 Task: Open a blank worksheet and write heading  Proactive Sales. Add 10 people name  'Ethan Reynolds, Olivia Thompson, Benjamin Martinez, Emma Davis, Alexander Mitchell, Ava Rodriguez, Daniel Anderson, Mia Lewis, Christopher Scott, Sophia Harris.'Item code in between  1009-1200. Product range in between  1000-10000. Add Products   Keen Shoe, Lacoste Shoe, Merrell Shoe, Mizuno Shoe, Onitsuka Tiger Shoe, Salomon Shoe, Sanuk Shoe, Saucony Shoe, Sperry Shoe, Superga Shoe.Choose quantity  5 to 9 Tax 12 percent commission 2 percent Total Add Amount. Save page Attendance Sheet for Weekly Progressbook
Action: Key pressed <Key.shift>Proactive<Key.space><Key.shift>Sales<Key.enter><Key.shift><Key.shift><Key.shift><Key.shift><Key.shift>Name<Key.enter><Key.shift>T<Key.backspace><Key.shift>Ethan<Key.space><Key.shift>Reynolds<Key.enter><Key.shift_r><Key.shift_r><Key.shift_r><Key.shift_r><Key.shift_r><Key.shift_r><Key.shift_r><Key.shift_r><Key.shift_r><Key.shift_r><Key.shift_r>Olivia<Key.space><Key.shift>Thompson<Key.enter><Key.shift>Benjamin<Key.space><Key.shift_r><Key.shift_r><Key.shift_r><Key.shift_r><Key.shift_r><Key.shift_r><Key.shift_r><Key.shift_r><Key.shift_r><Key.shift_r><Key.shift_r><Key.shift_r><Key.shift_r><Key.shift_r><Key.shift_r><Key.shift_r><Key.shift_r><Key.shift_r><Key.shift_r><Key.shift_r><Key.shift_r>Martinez<Key.enter><Key.shift><Key.shift><Key.shift>Emma<Key.space><Key.shift><Key.shift><Key.shift><Key.shift><Key.shift><Key.shift><Key.shift><Key.shift><Key.shift><Key.shift>Davis<Key.enter><Key.shift>Alexander<Key.space><Key.shift_r>Mitchell<Key.enter><Key.shift>Ava<Key.space><Key.shift>Rodriguez<Key.enter><Key.shift>Daniel<Key.space><Key.shift>Anderson<Key.enter><Key.shift_r><Key.shift_r><Key.shift_r>Mia<Key.space><Key.shift_r>Lewis<Key.enter><Key.shift>Christopher<Key.space><Key.shift>Scott<Key.enter><Key.shift>Sophia<Key.space><Key.shift>Harris<Key.enter>
Screenshot: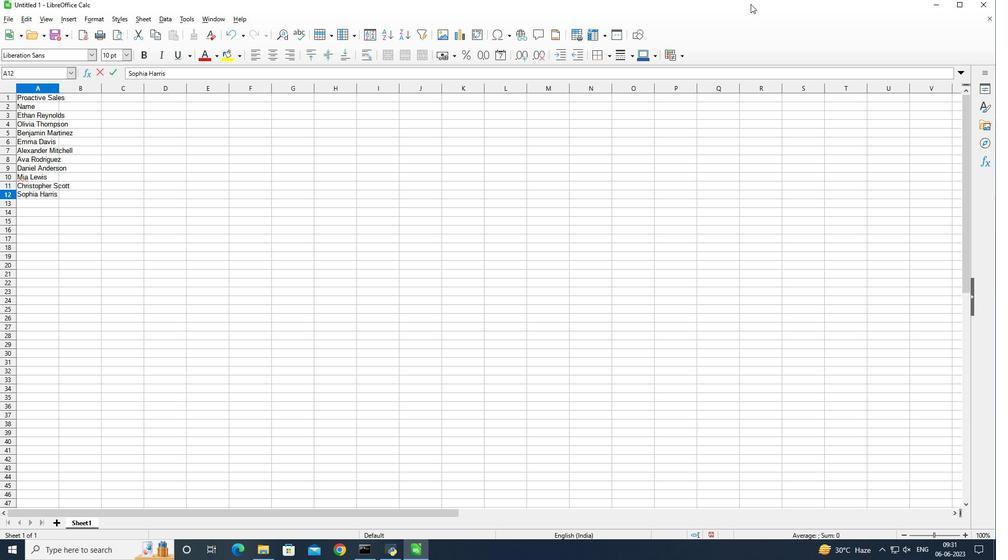 
Action: Mouse moved to (58, 90)
Screenshot: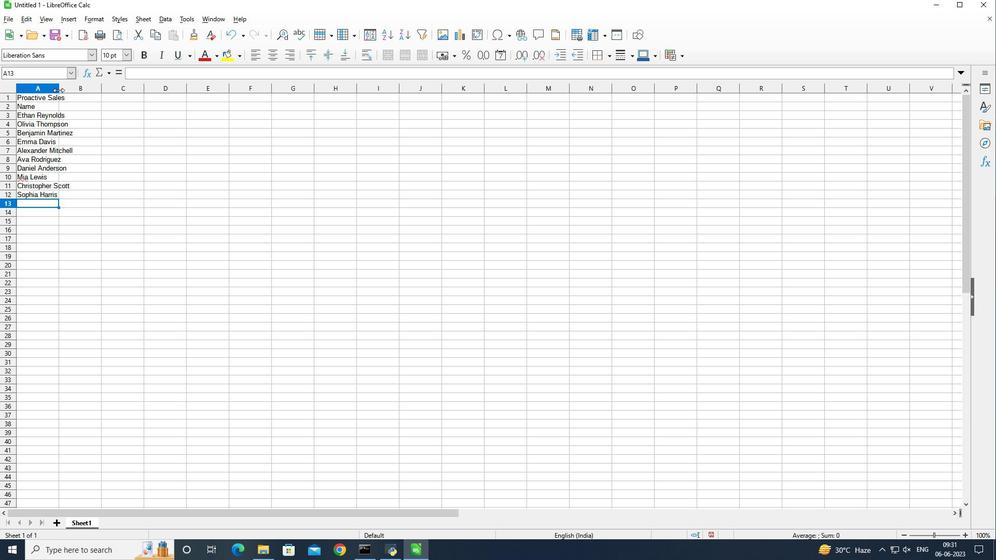 
Action: Mouse pressed left at (58, 90)
Screenshot: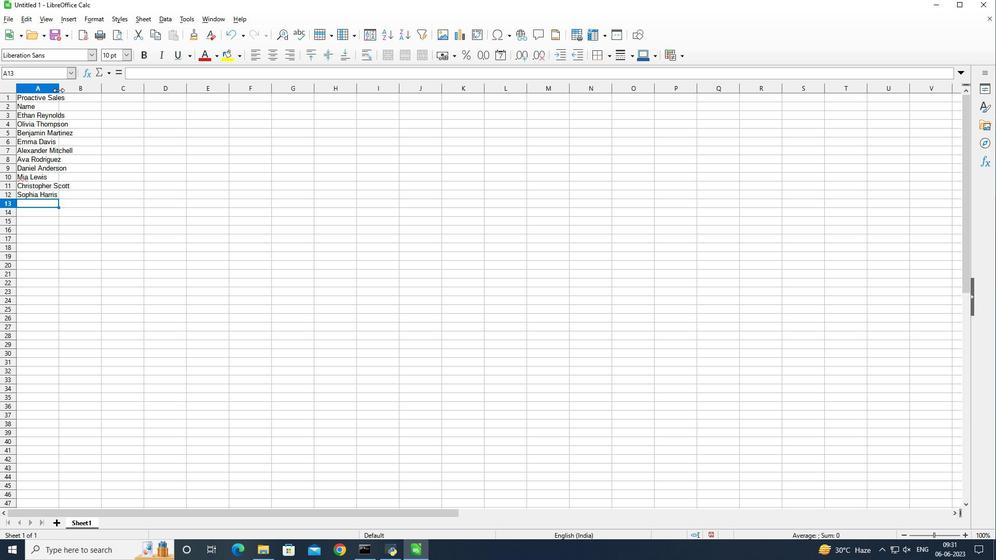 
Action: Mouse pressed left at (58, 90)
Screenshot: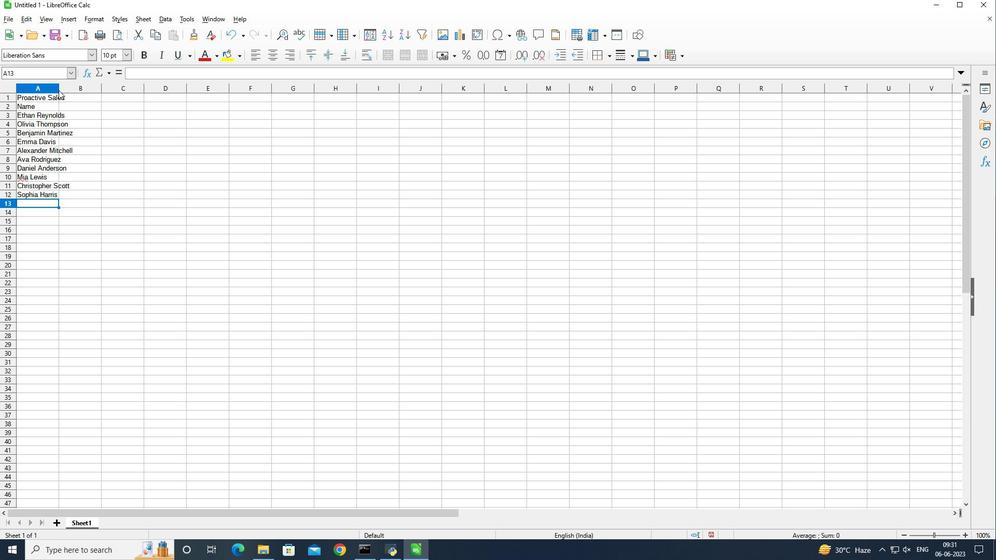 
Action: Mouse moved to (84, 104)
Screenshot: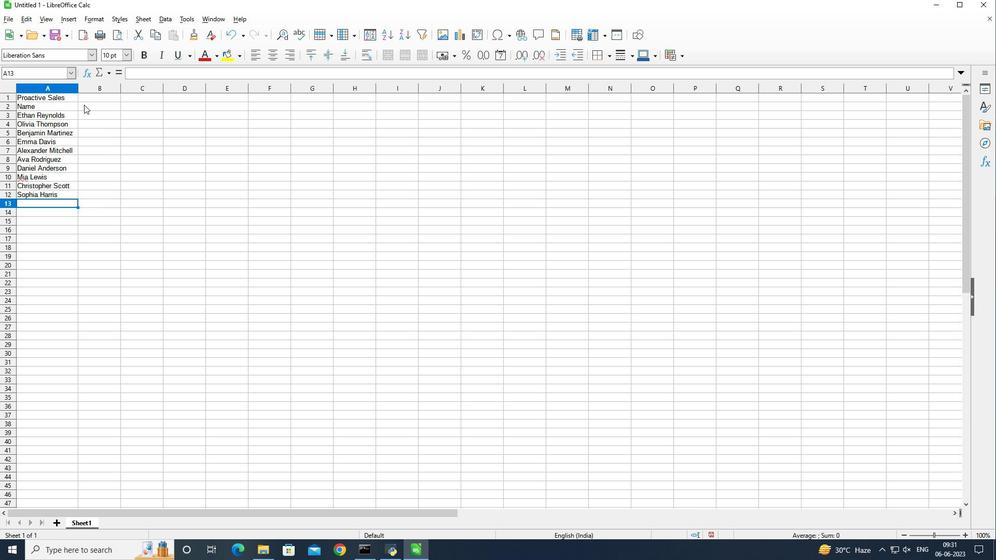 
Action: Mouse pressed left at (84, 104)
Screenshot: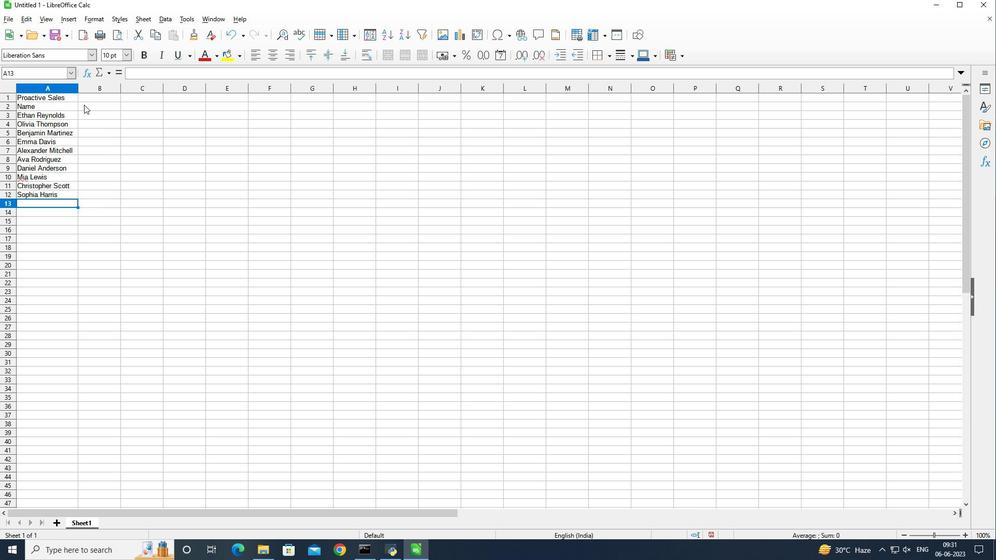 
Action: Mouse pressed left at (84, 104)
Screenshot: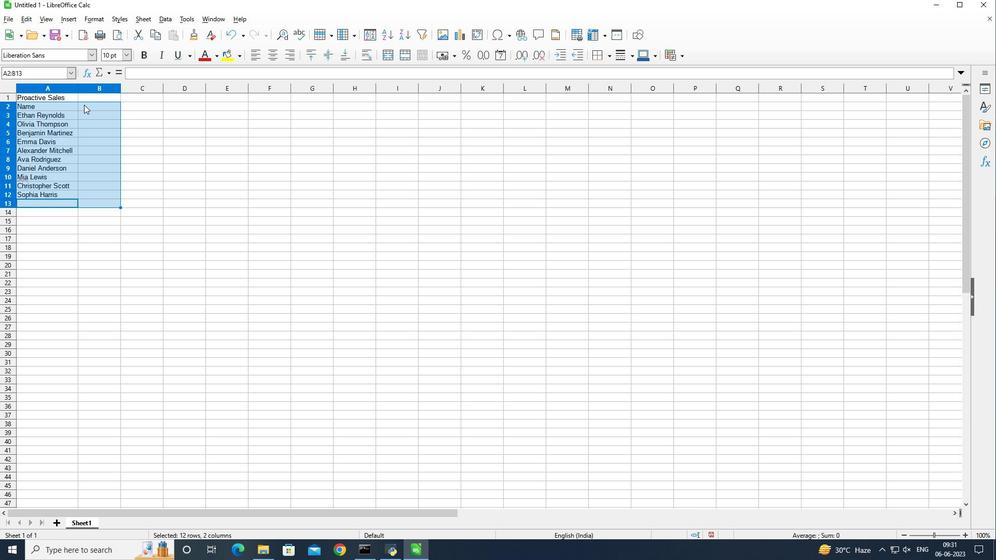 
Action: Mouse moved to (88, 57)
Screenshot: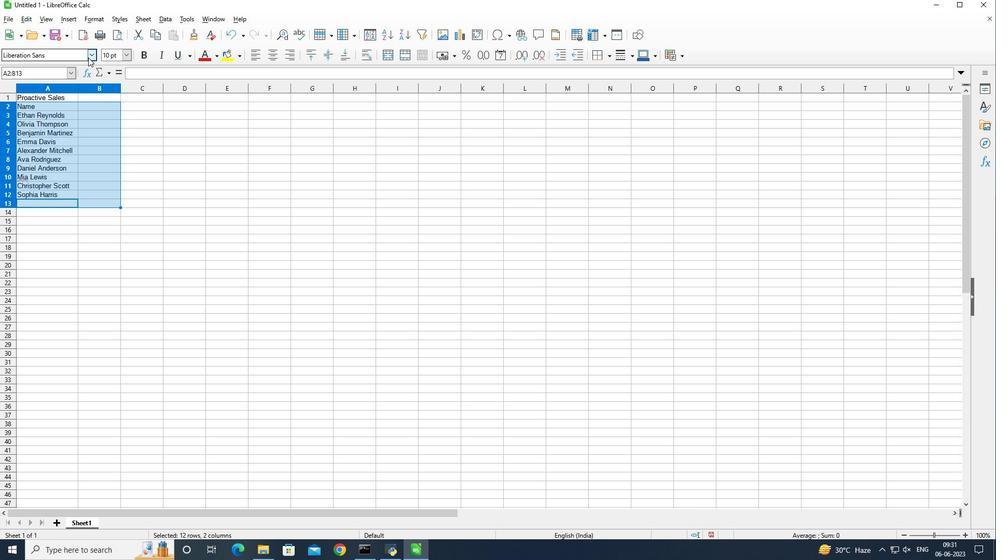 
Action: Mouse pressed left at (88, 57)
Screenshot: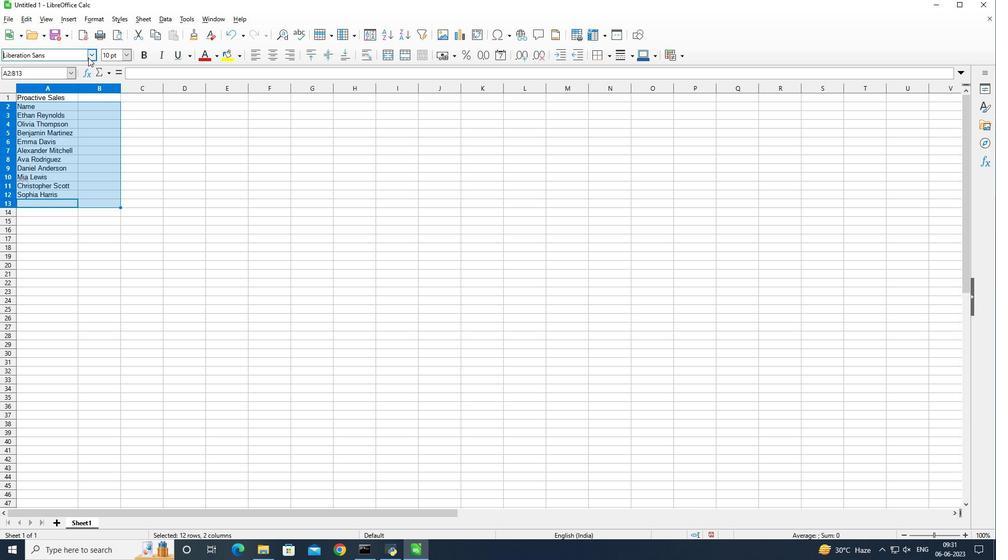 
Action: Mouse moved to (217, 90)
Screenshot: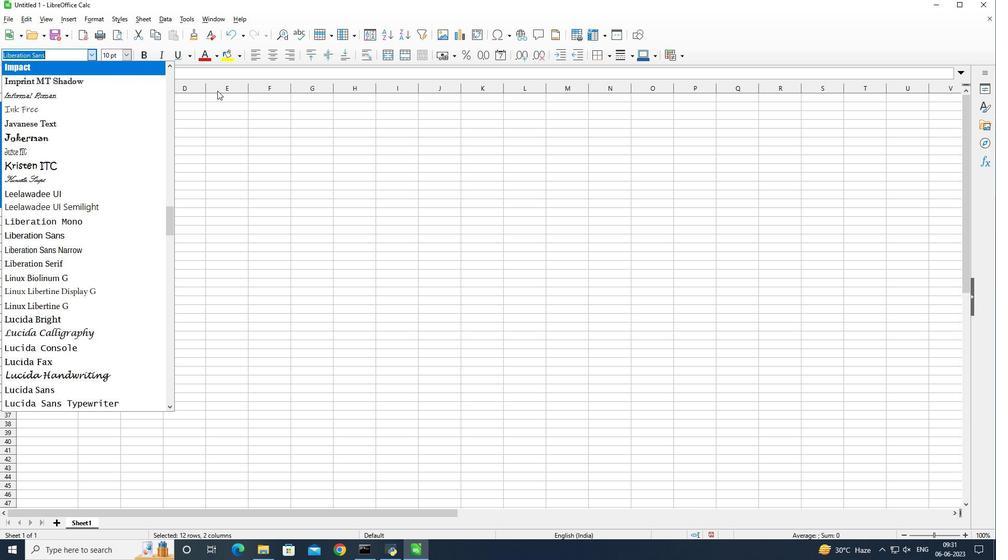 
Action: Mouse pressed left at (217, 90)
Screenshot: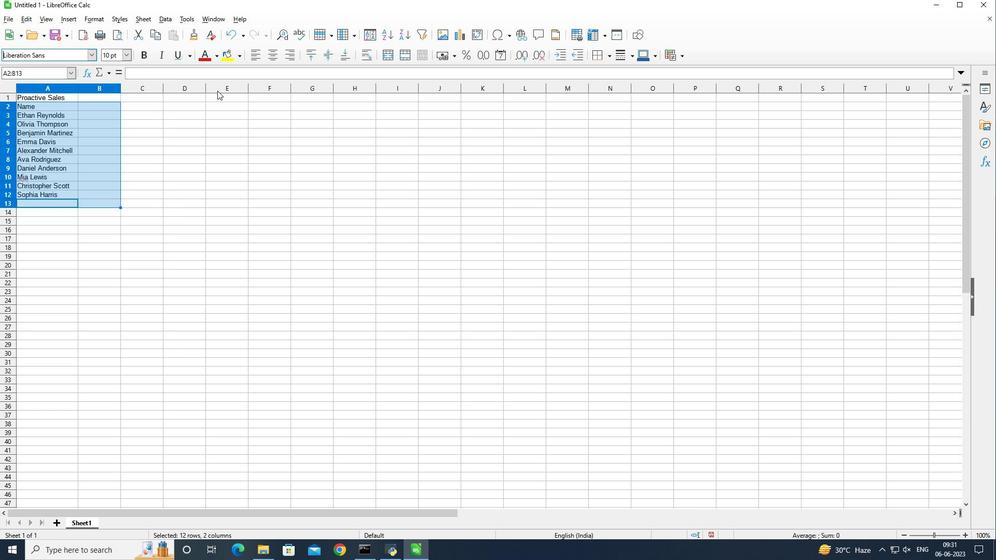
Action: Mouse moved to (91, 107)
Screenshot: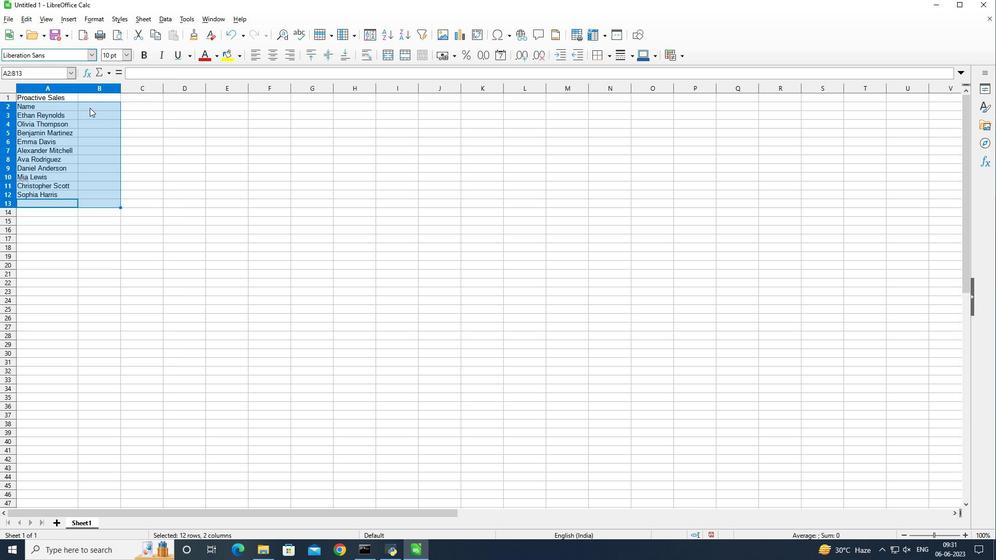 
Action: Mouse pressed left at (91, 107)
Screenshot: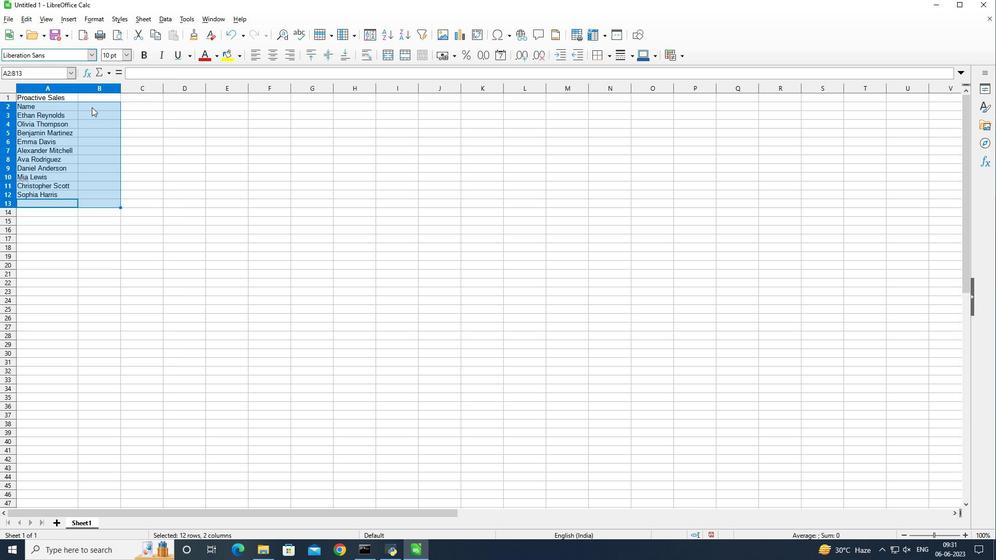 
Action: Mouse moved to (86, 110)
Screenshot: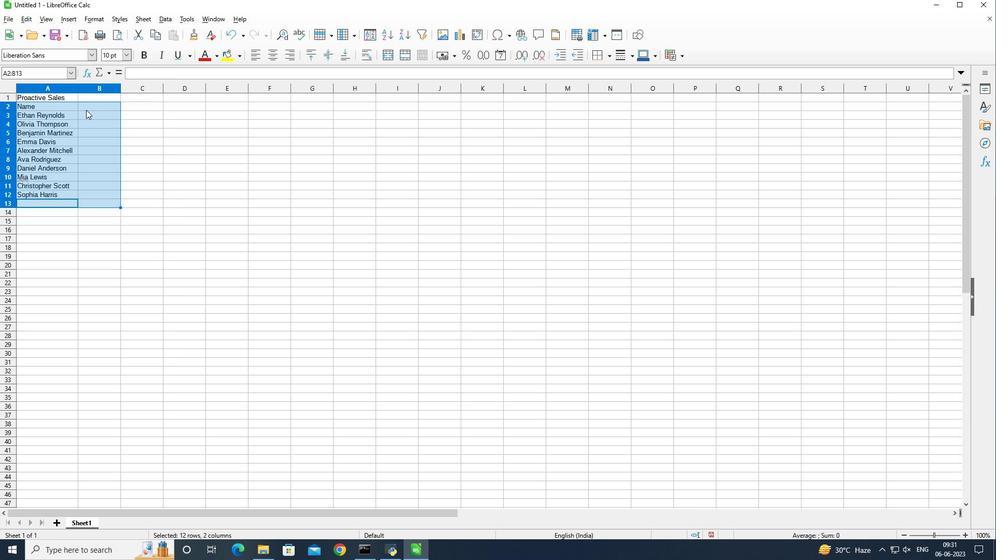 
Action: Mouse pressed left at (86, 110)
Screenshot: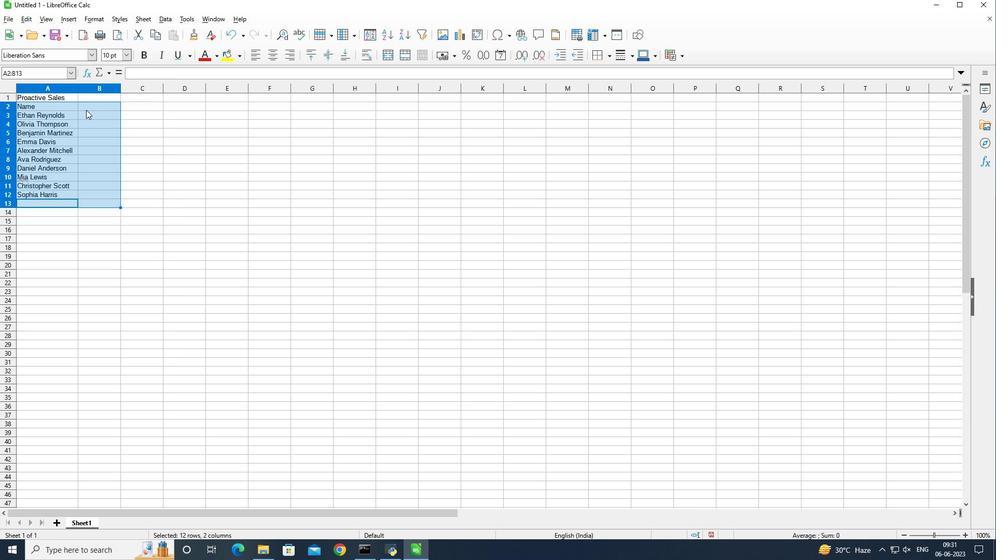 
Action: Mouse moved to (95, 57)
Screenshot: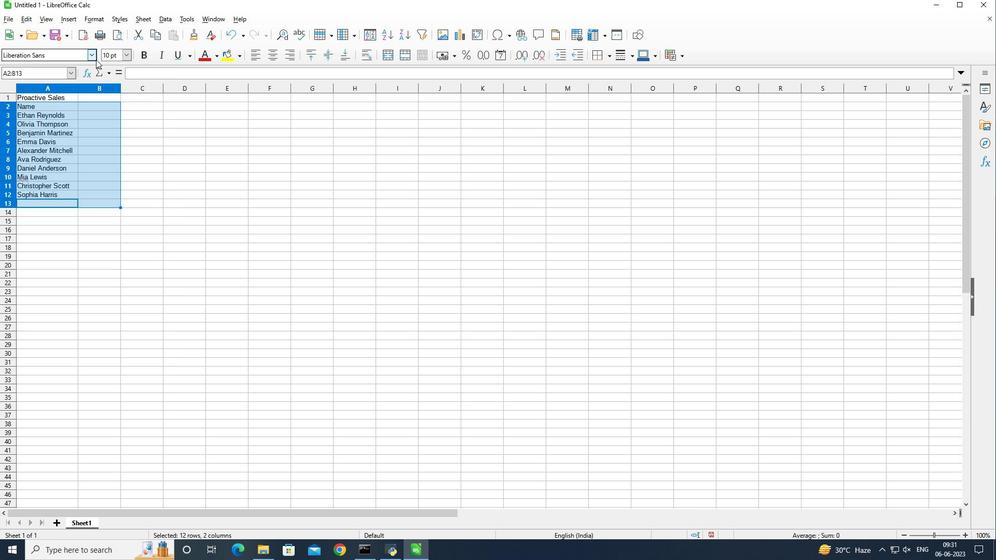 
Action: Mouse pressed left at (95, 57)
Screenshot: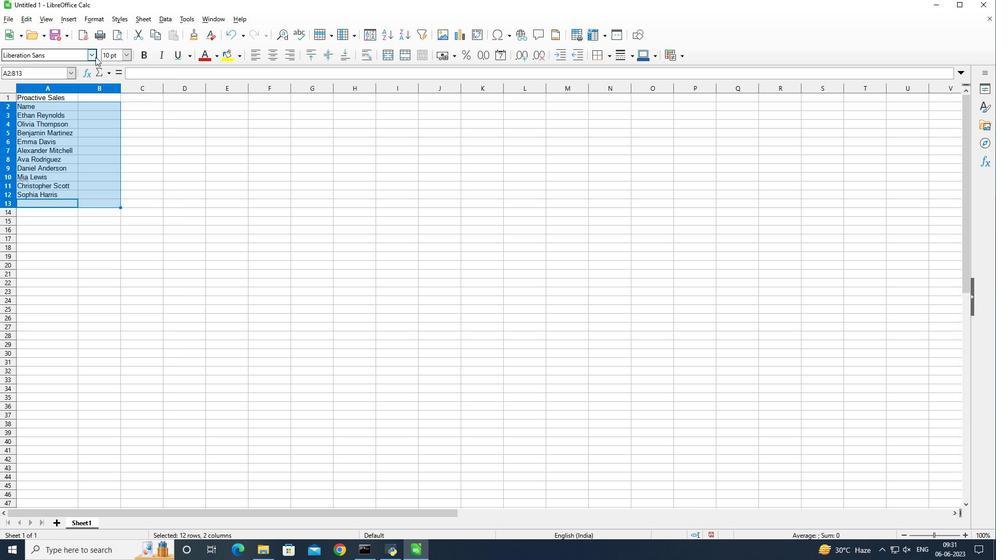 
Action: Mouse moved to (215, 169)
Screenshot: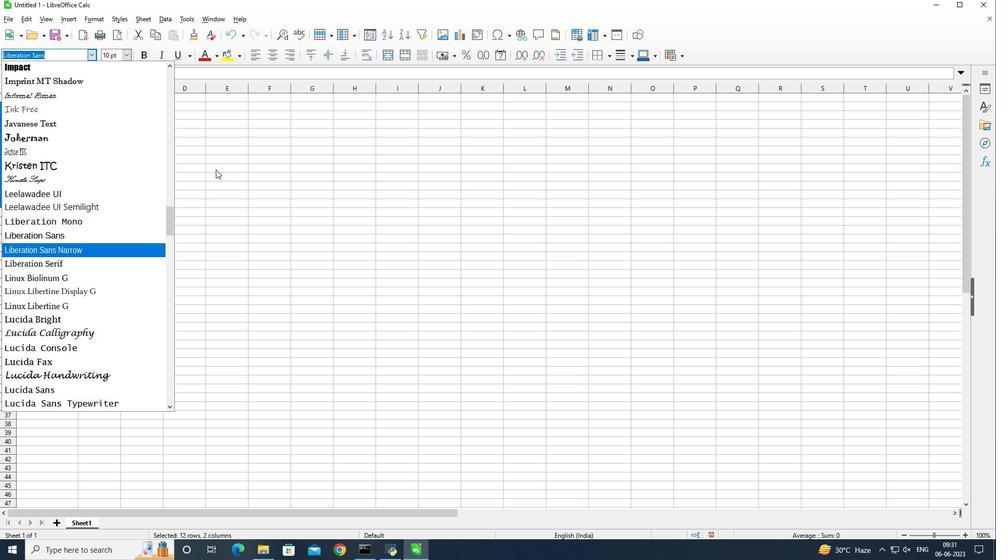 
Action: Mouse pressed left at (215, 169)
Screenshot: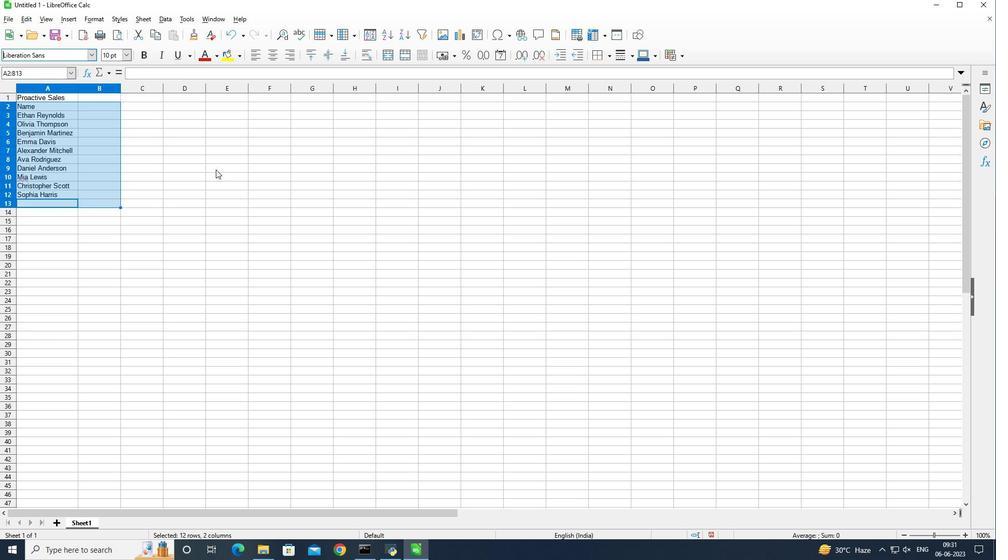 
Action: Mouse moved to (98, 122)
Screenshot: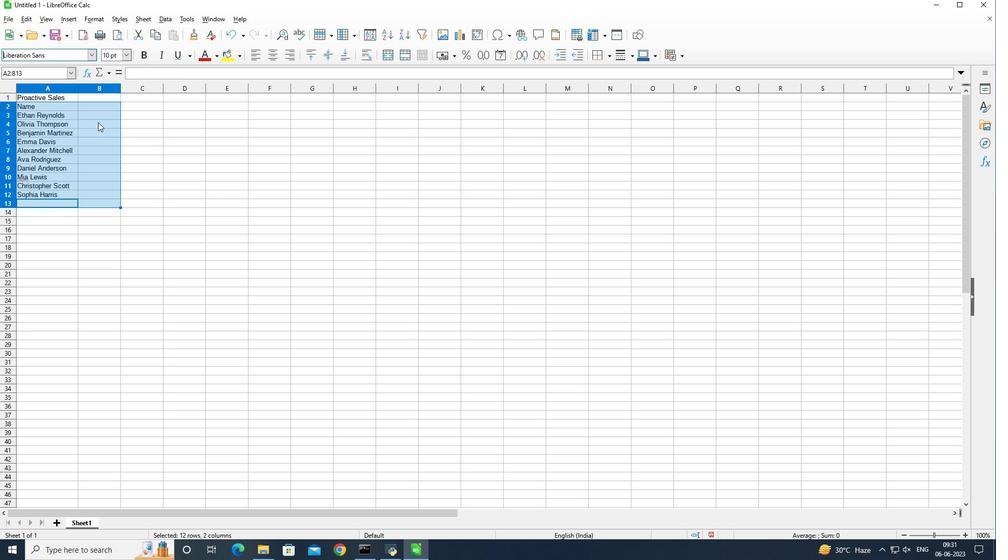 
Action: Mouse pressed left at (98, 122)
Screenshot: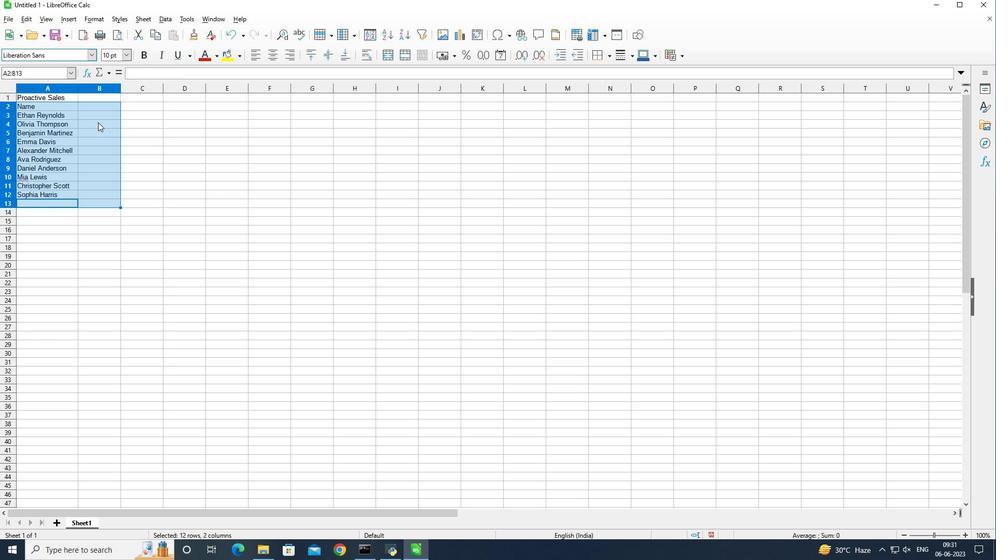 
Action: Mouse moved to (98, 104)
Screenshot: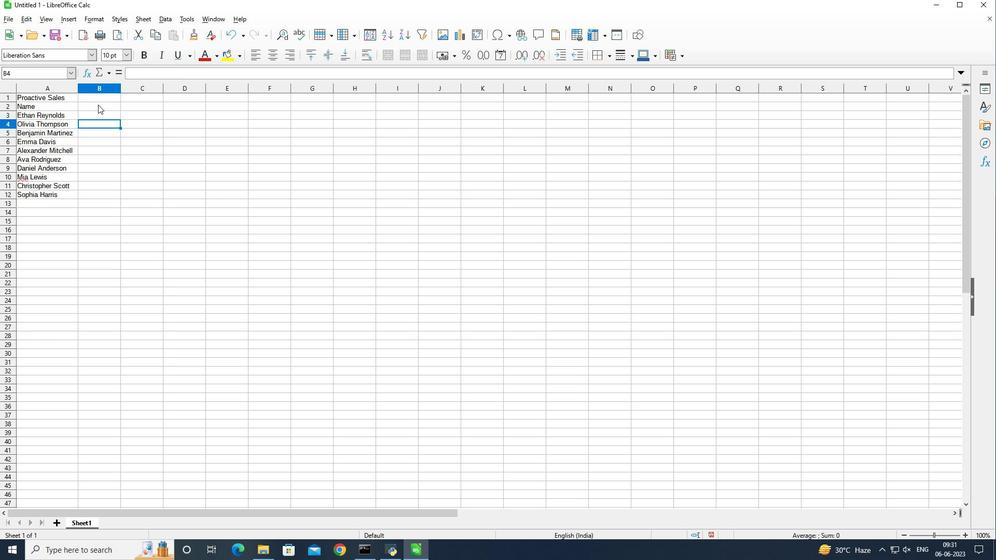 
Action: Mouse pressed left at (98, 104)
Screenshot: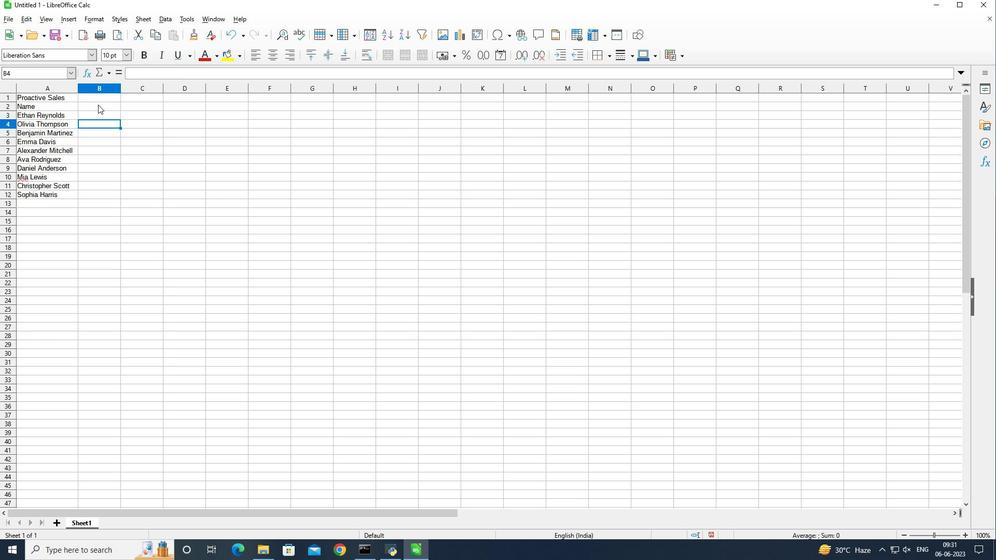
Action: Mouse moved to (265, 260)
Screenshot: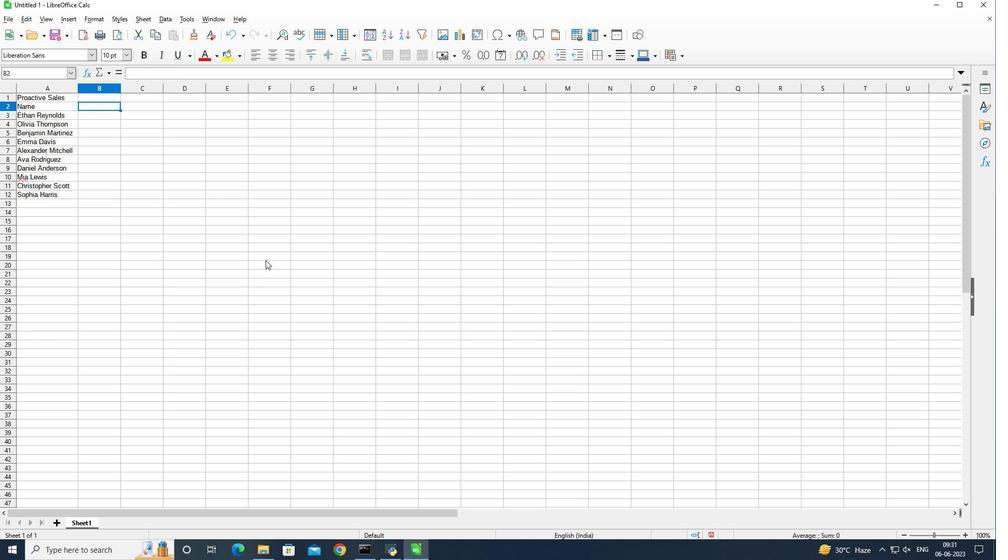 
Action: Key pressed <Key.shift>Item<Key.space><Key.shift><Key.shift><Key.shift><Key.shift><Key.shift><Key.shift><Key.shift><Key.shift><Key.shift><Key.shift><Key.shift><Key.shift><Key.shift><Key.shift><Key.shift><Key.shift>Code<Key.enter>
Screenshot: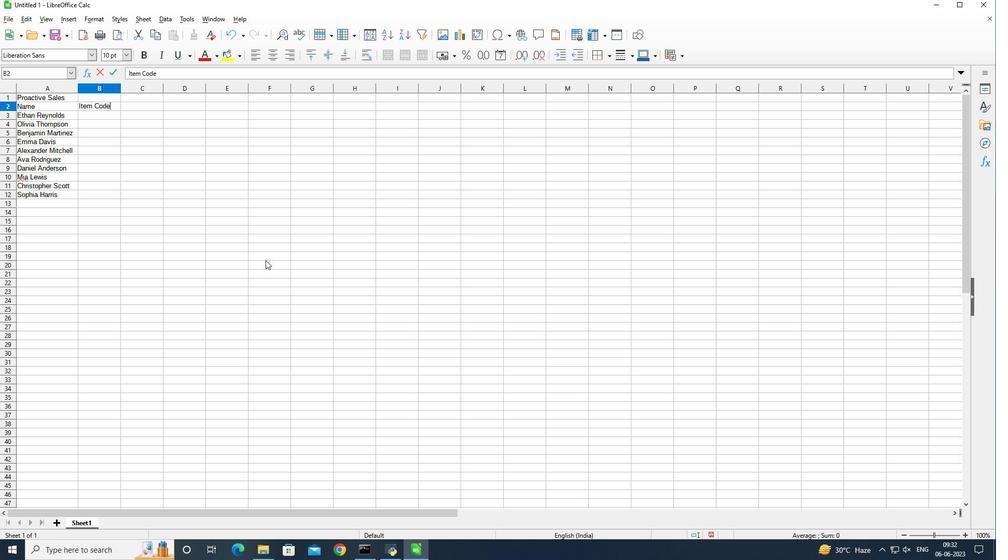 
Action: Mouse moved to (308, 260)
Screenshot: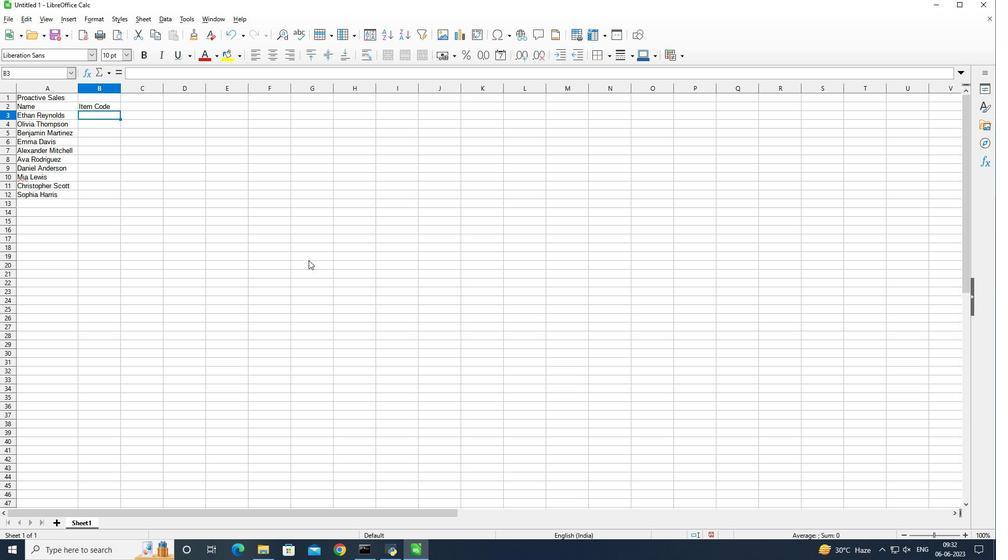 
Action: Key pressed 1020<Key.enter>1040<Key.enter>1060<Key.enter>1080<Key.enter>1100<Key.enter>1120<Key.enter>1140<Key.enter>1160<Key.enter>1180<Key.enter>1200<Key.enter>
Screenshot: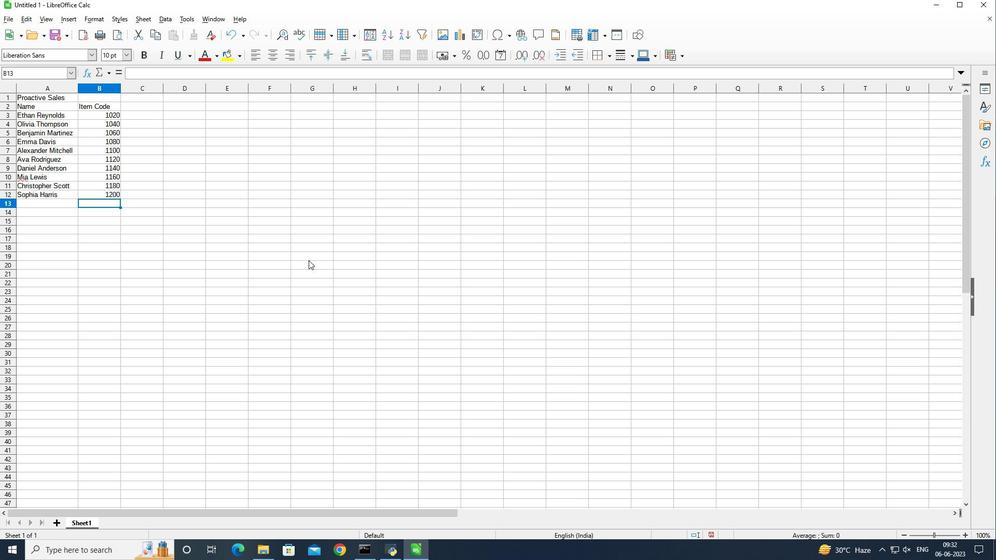 
Action: Mouse moved to (131, 104)
Screenshot: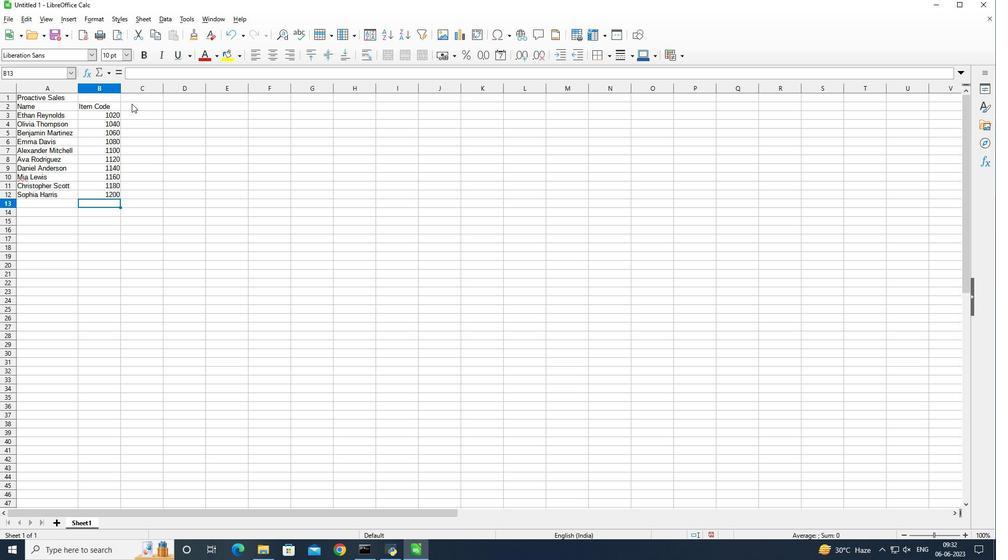 
Action: Mouse pressed left at (131, 104)
Screenshot: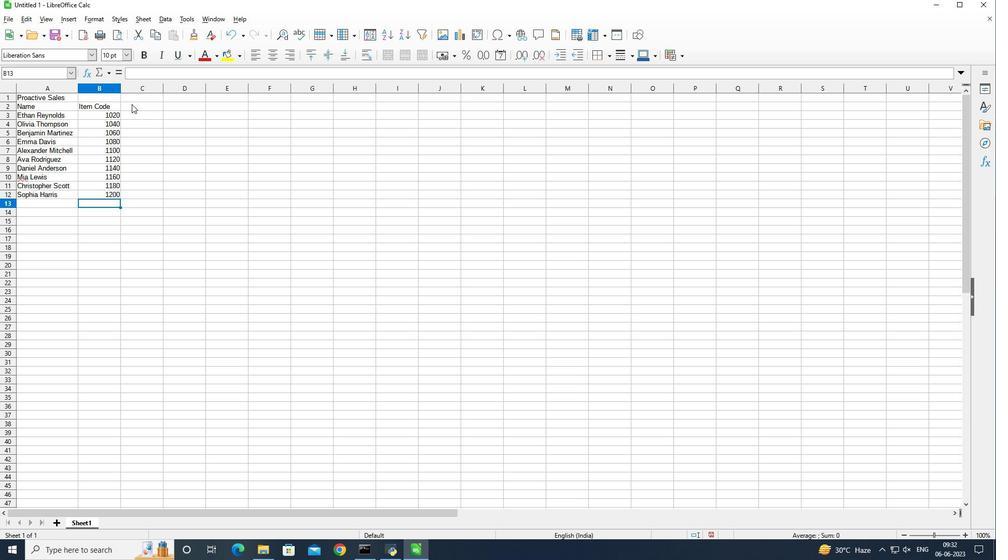 
Action: Mouse moved to (195, 206)
Screenshot: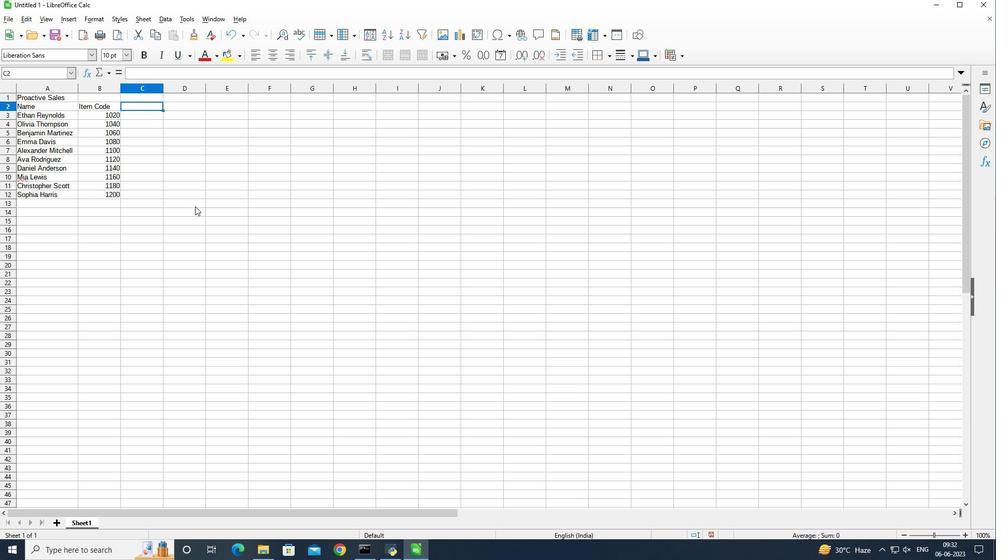 
Action: Key pressed <Key.shift>Product<Key.space><Key.shift>Range<Key.enter>
Screenshot: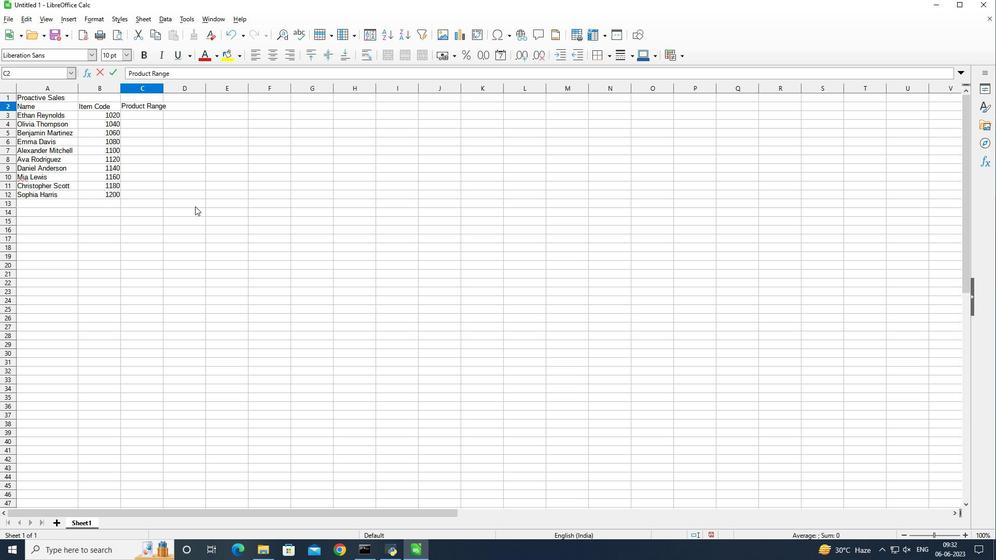 
Action: Mouse moved to (339, 159)
Screenshot: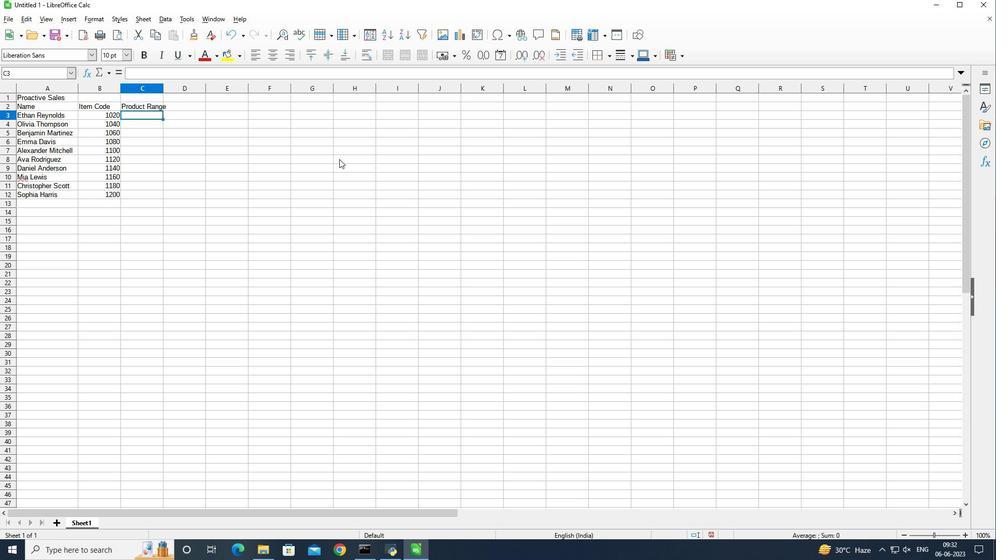 
Action: Key pressed 1900<Key.enter>2800<Key.enter>3700<Key.enter>4600<Key.enter>5500<Key.enter>6400<Key.enter>7300<Key.enter>8200<Key.enter>9100<Key.enter>10000
Screenshot: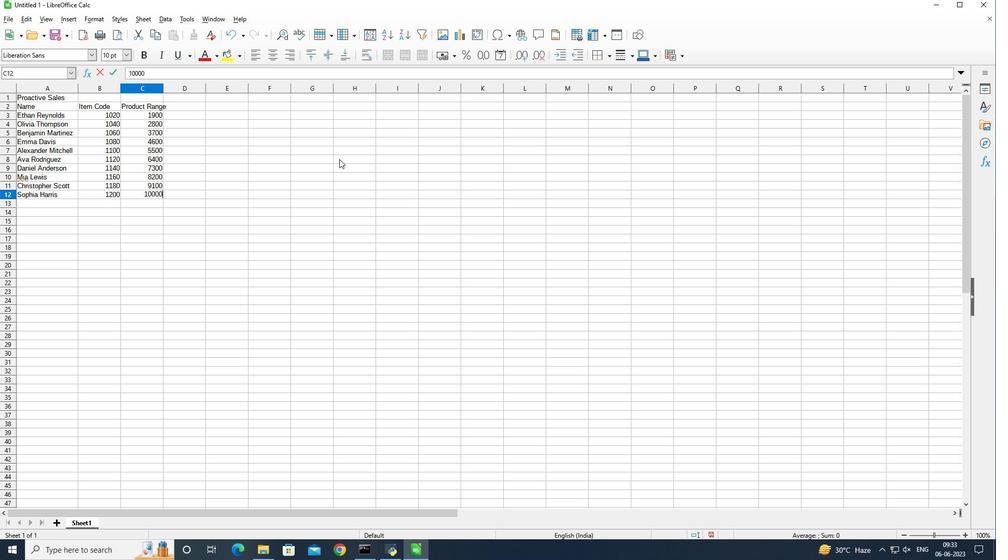 
Action: Mouse moved to (181, 108)
Screenshot: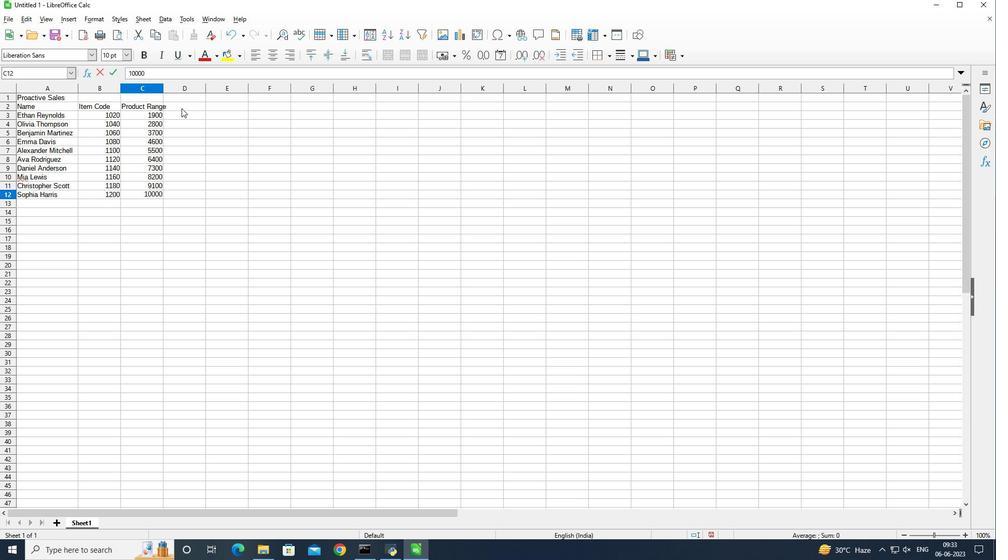 
Action: Mouse pressed left at (181, 108)
Screenshot: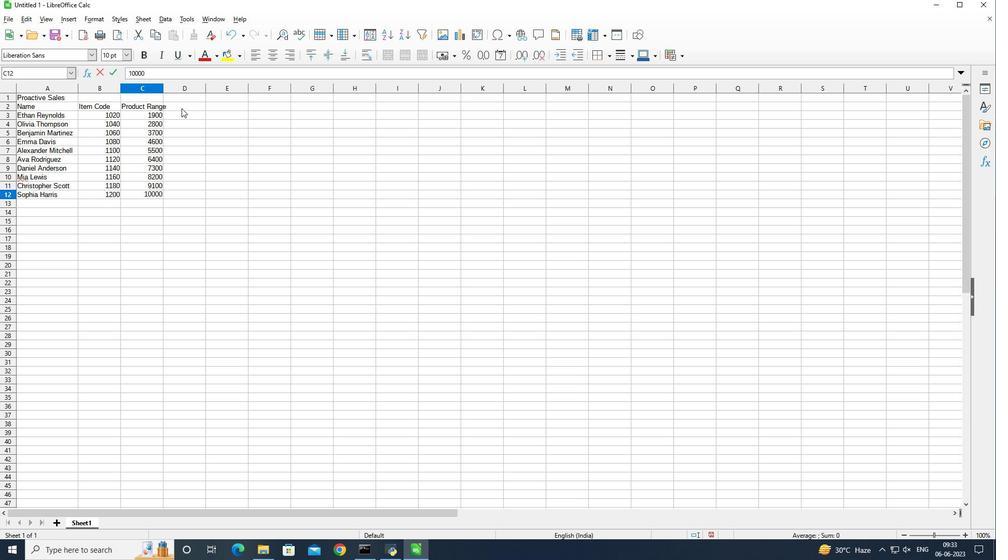
Action: Mouse moved to (163, 89)
Screenshot: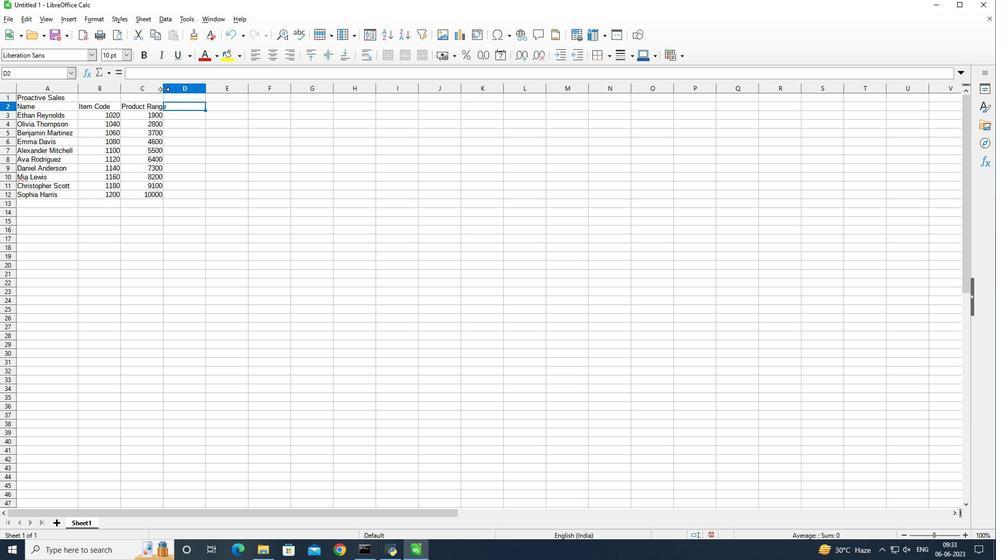 
Action: Mouse pressed left at (163, 89)
Screenshot: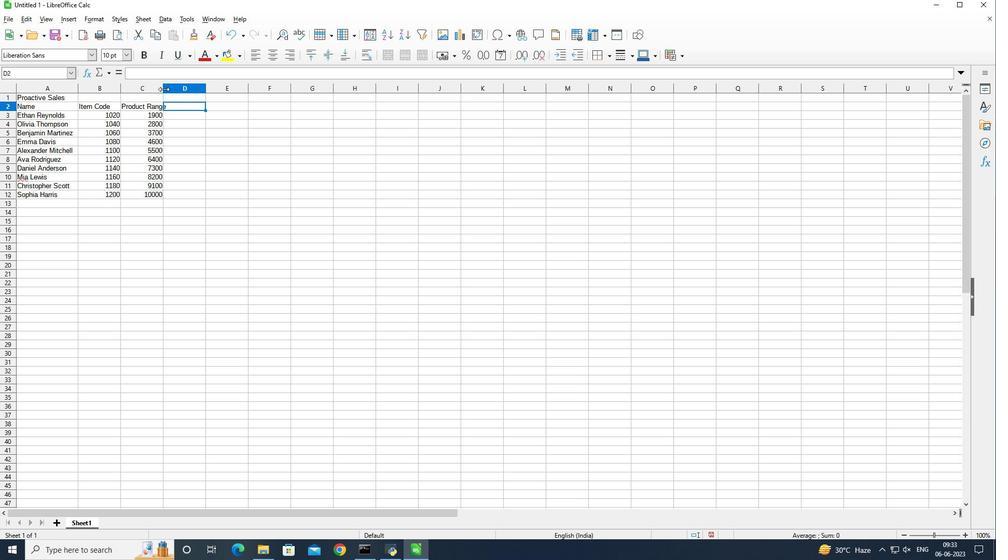 
Action: Mouse pressed left at (163, 89)
Screenshot: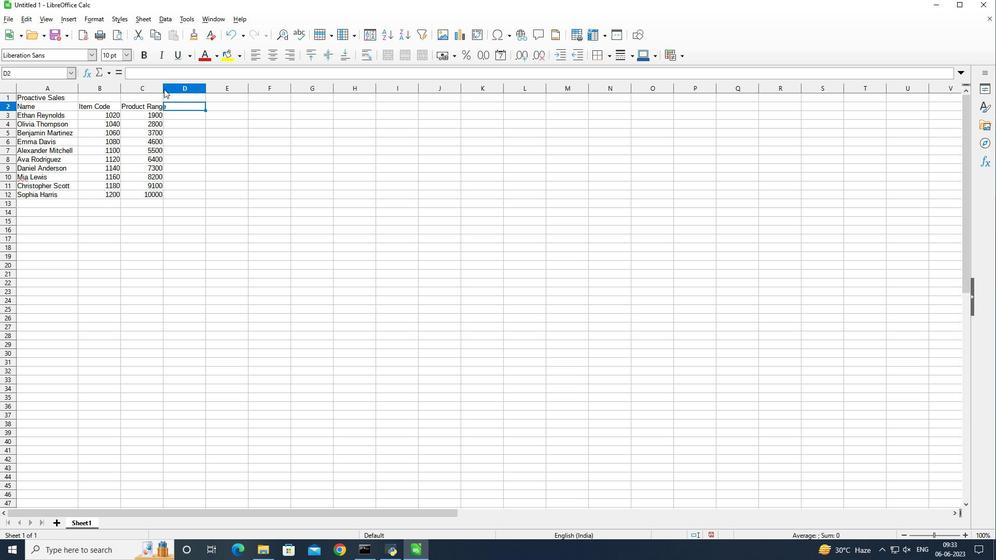 
Action: Mouse moved to (239, 188)
Screenshot: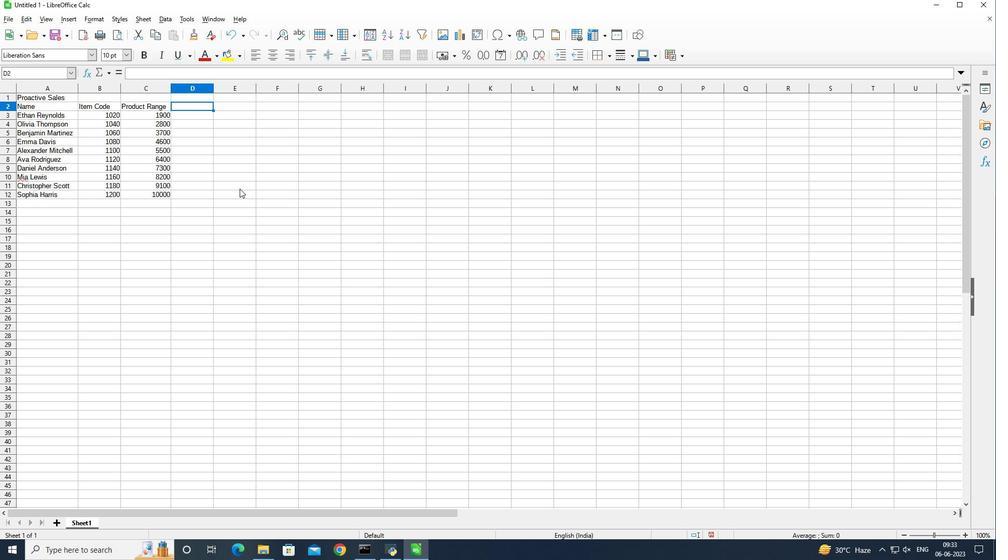 
Action: Key pressed <Key.shift><Key.shift><Key.shift><Key.shift>Products<Key.enter><Key.shift>Keen<Key.space><Key.shift><Key.shift><Key.shift>Shoe<Key.enter><Key.shift_r><Key.shift_r><Key.shift_r><Key.shift_r><Key.shift_r><Key.shift_r><Key.shift_r><Key.shift_r><Key.shift_r><Key.shift_r><Key.shift_r><Key.shift_r><Key.shift_r><Key.shift_r><Key.shift_r><Key.shift_r>Lacoste<Key.space><Key.shift><Key.shift><Key.shift><Key.shift><Key.shift><Key.shift><Key.shift><Key.shift><Key.shift><Key.shift><Key.shift><Key.shift>Shoe<Key.enter><Key.shift_r><Key.shift_r>Merrell<Key.space><Key.shift>Shoe<Key.enter><Key.shift_r>Mizuno<Key.space><Key.shift>Shoe<Key.enter><Key.shift_r><Key.shift_r><Key.shift_r><Key.shift_r><Key.shift_r><Key.shift_r><Key.shift_r><Key.shift_r><Key.shift_r><Key.shift_r><Key.shift_r><Key.shift_r><Key.shift_r><Key.shift_r><Key.shift_r><Key.shift_r><Key.shift_r><Key.shift_r><Key.shift_r><Key.shift_r><Key.shift_r><Key.shift_r><Key.shift_r><Key.shift_r><Key.shift_r><Key.shift_r><Key.shift_r><Key.shift_r><Key.shift_r><Key.shift_r><Key.shift_r><Key.shift_r>Onitsuka<Key.space><Key.shift>Tiger<Key.space><Key.shift><Key.shift><Key.shift><Key.shift><Key.shift><Key.shift><Key.shift>Shoe<Key.enter><Key.shift>Salomon<Key.space><Key.shift>Shoe<Key.enter><Key.shift>Sanuk<Key.space><Key.shift>Shoe<Key.enter><Key.shift>Saucony<Key.space><Key.shift>Shoe<Key.enter><Key.shift>Sperry<Key.space><Key.shift>Shoe<Key.enter><Key.shift>Superga<Key.space><Key.shift>Shoe
Screenshot: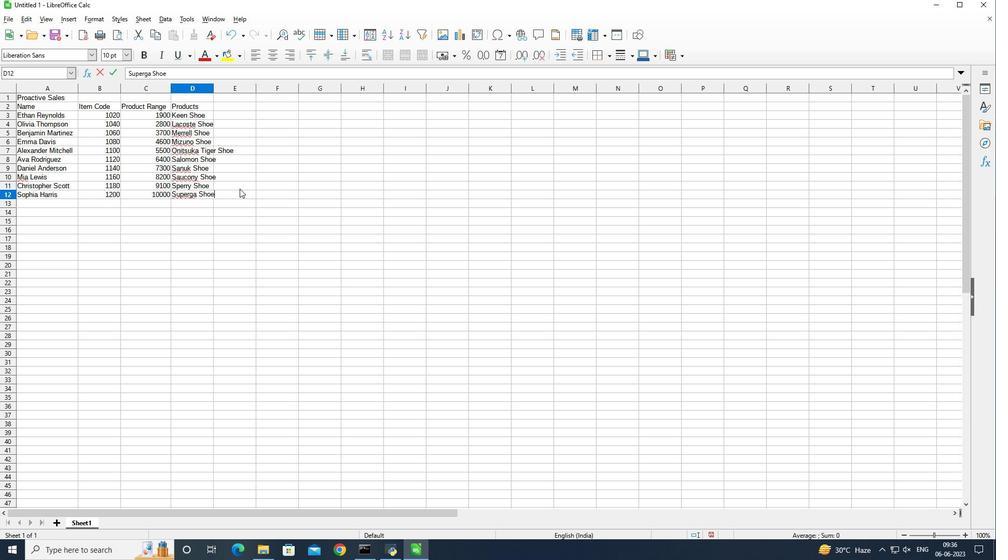 
Action: Mouse moved to (237, 108)
Screenshot: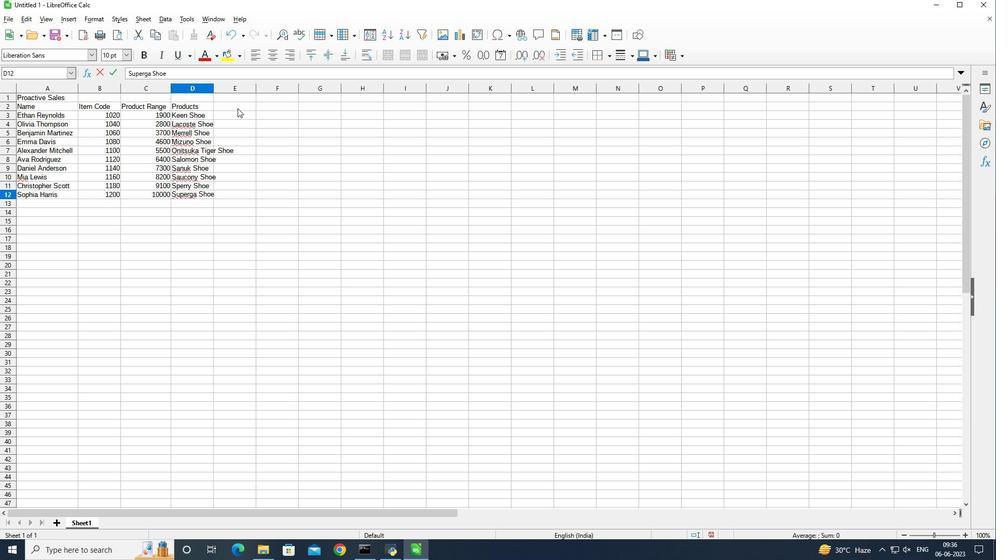 
Action: Mouse pressed left at (237, 108)
Screenshot: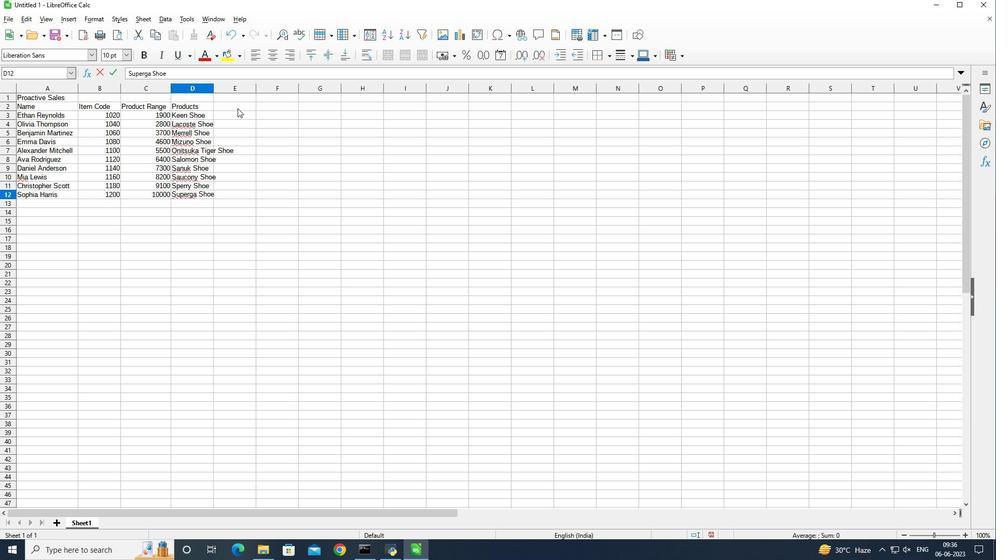 
Action: Mouse moved to (214, 89)
Screenshot: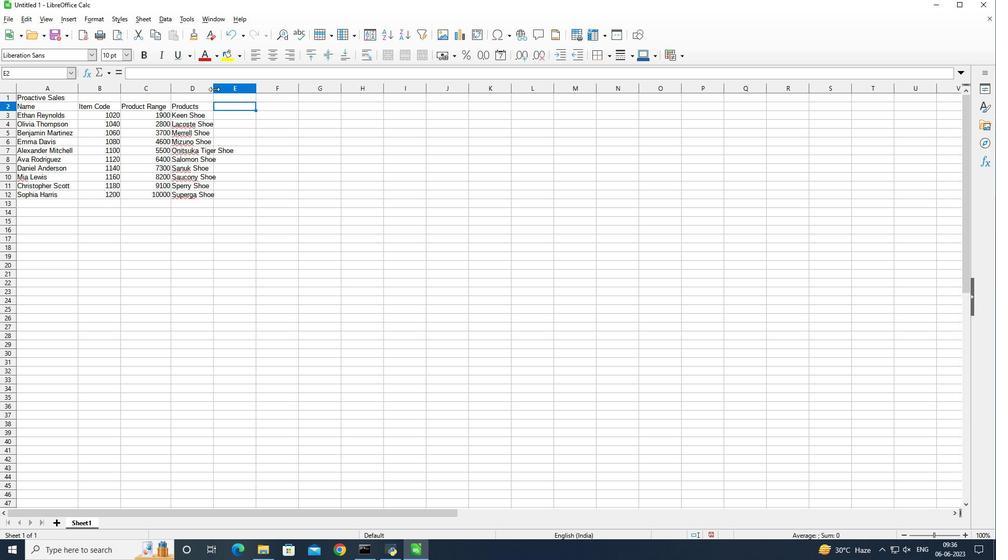 
Action: Mouse pressed left at (214, 89)
Screenshot: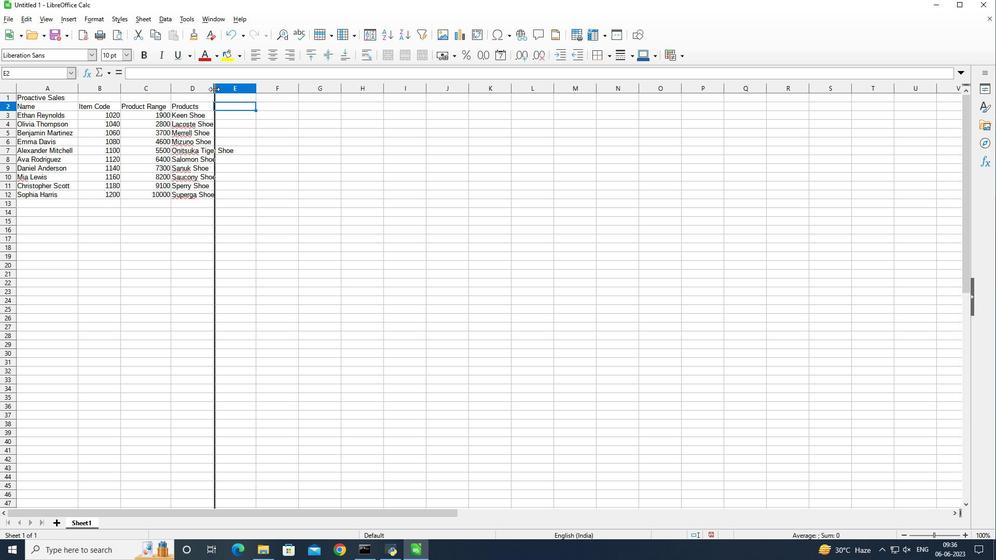 
Action: Mouse pressed left at (214, 89)
Screenshot: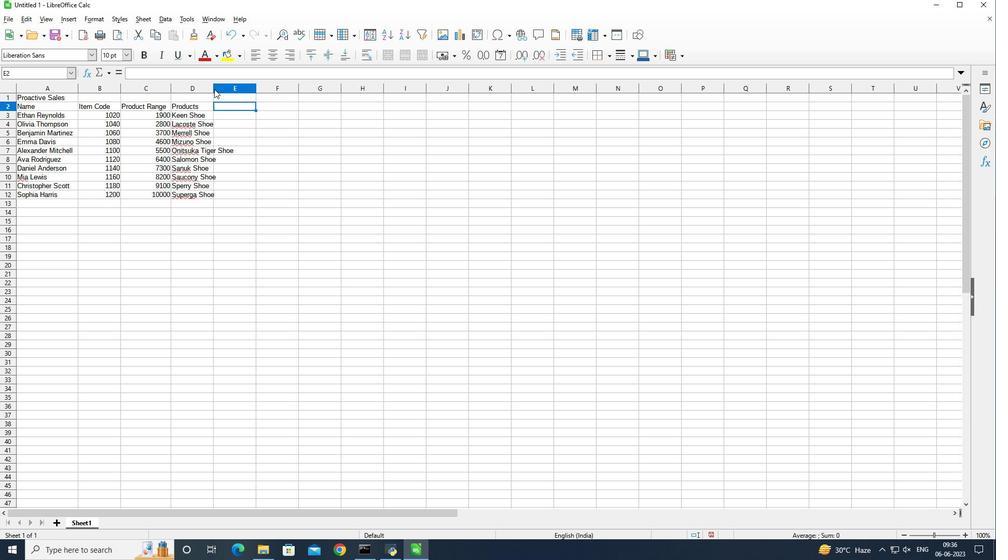 
Action: Mouse moved to (284, 153)
Screenshot: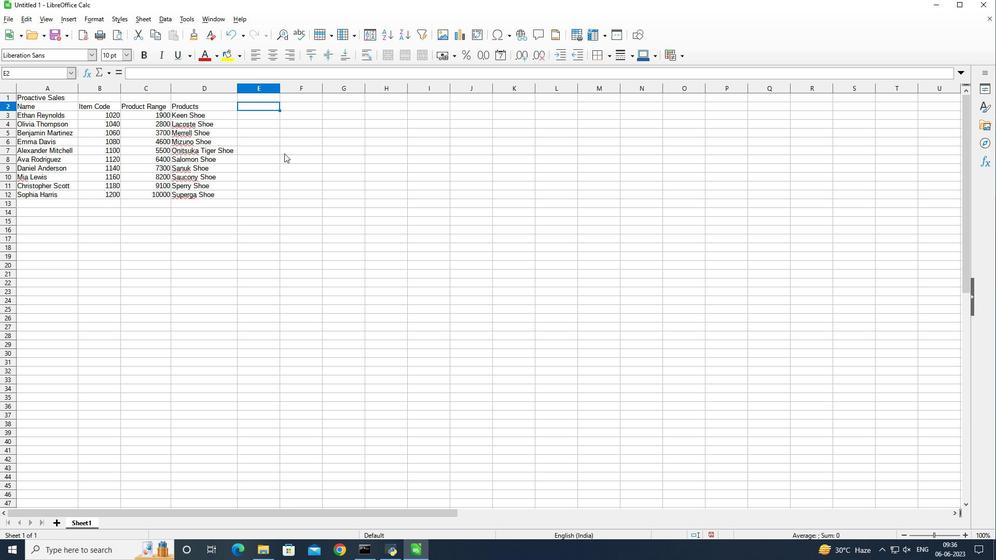 
Action: Key pressed <Key.shift><Key.shift><Key.shift><Key.shift><Key.shift><Key.shift><Key.shift><Key.shift><Key.shift><Key.shift><Key.shift><Key.shift><Key.shift><Key.shift><Key.shift><Key.shift><Key.shift><Key.shift>Quantity<Key.enter>
Screenshot: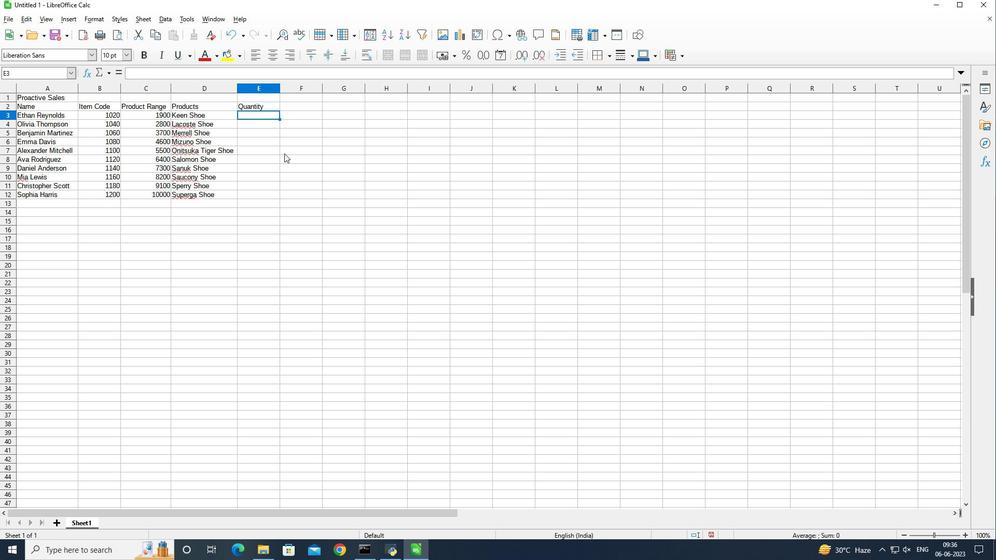 
Action: Mouse moved to (458, 96)
Screenshot: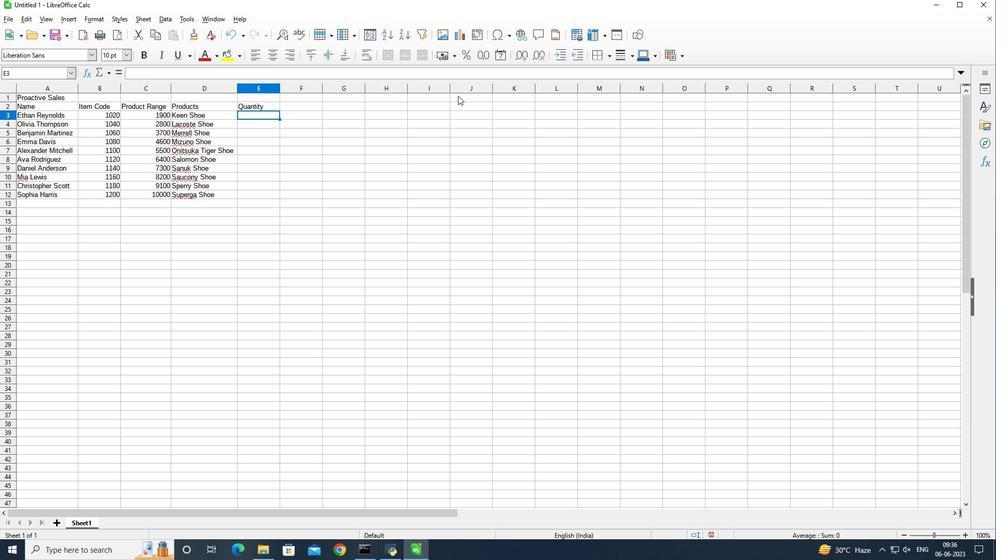 
Action: Key pressed 5<Key.enter>8<Key.enter>6<Key.enter>7<Key.enter>8<Key.enter>8<Key.enter>9<Key.enter>5<Key.enter>53<Key.backspace><Key.enter>9
Screenshot: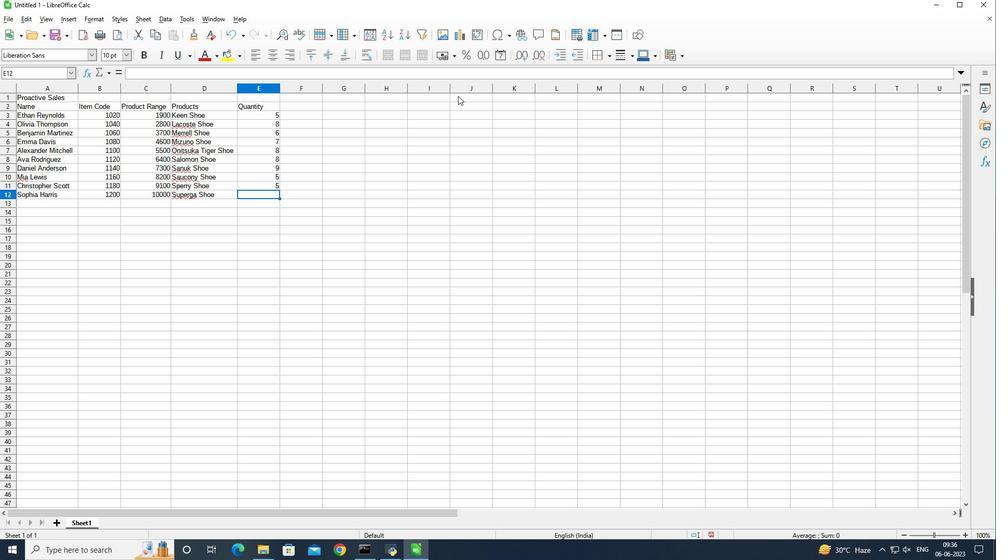 
Action: Mouse moved to (283, 104)
Screenshot: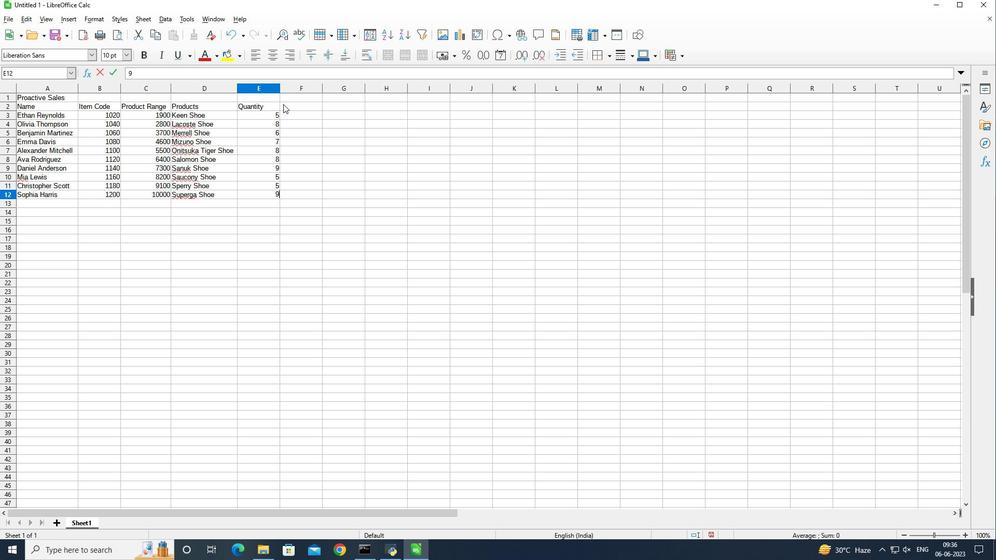 
Action: Mouse pressed left at (283, 104)
Screenshot: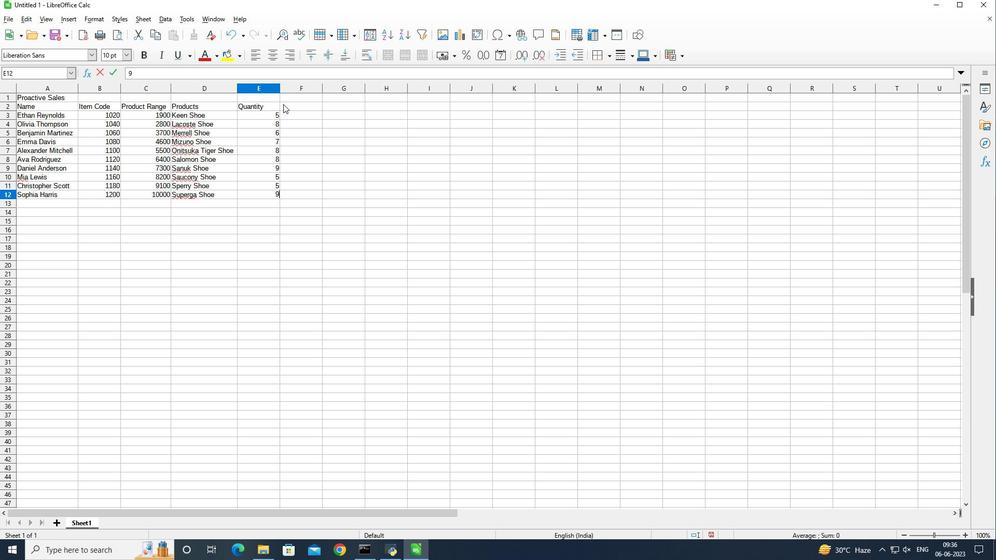 
Action: Mouse moved to (383, 186)
Screenshot: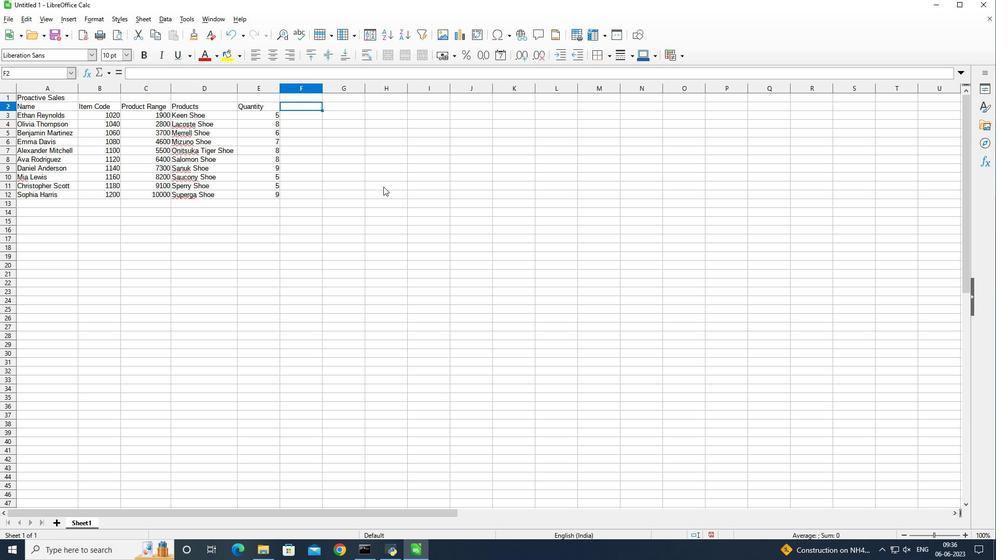 
Action: Key pressed <Key.shift><Key.shift><Key.shift><Key.shift><Key.shift><Key.shift><Key.shift><Key.shift><Key.shift>T
Screenshot: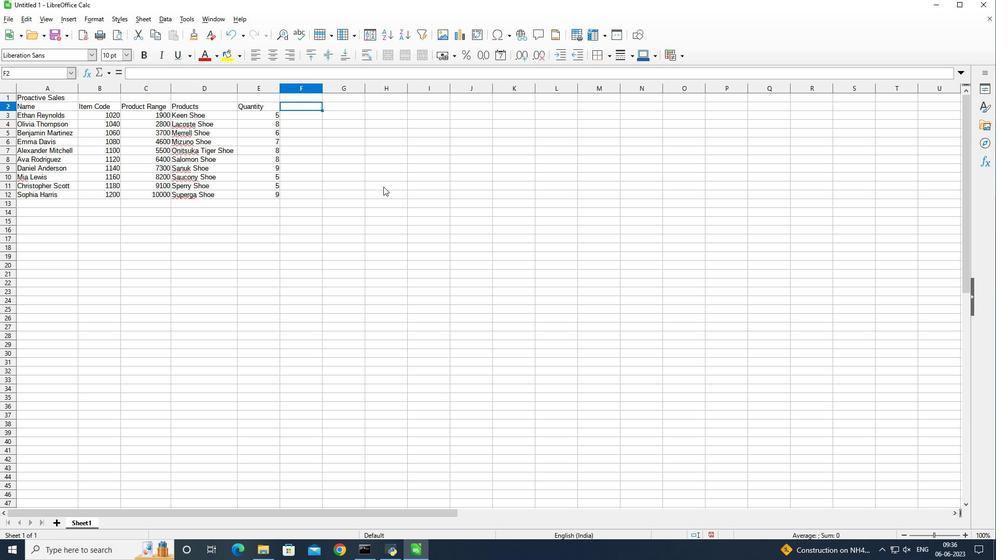 
Action: Mouse moved to (382, 186)
Screenshot: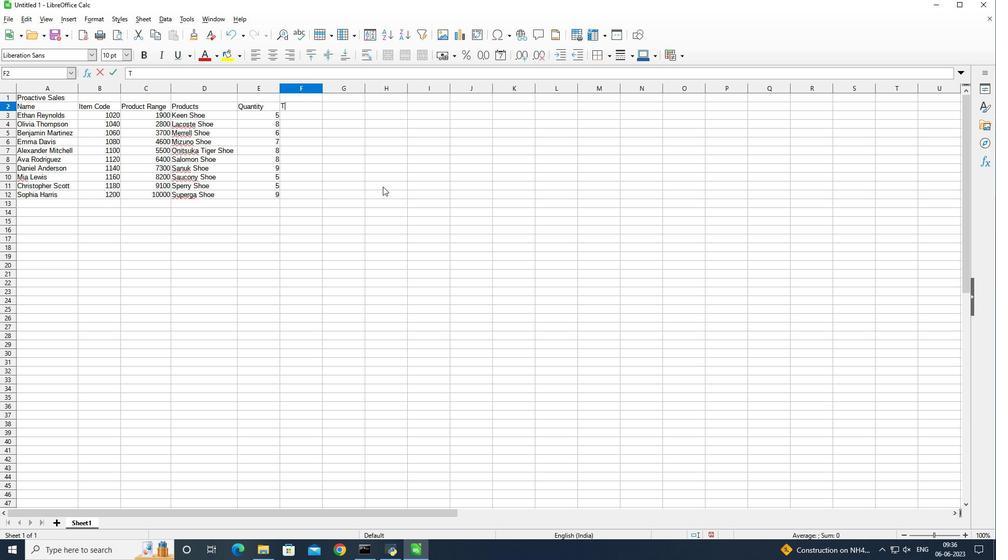 
Action: Key pressed ax<Key.space>12<Key.shift><Key.shift><Key.shift><Key.shift><Key.shift><Key.shift><Key.shift><Key.shift><Key.shift><Key.shift><Key.shift><Key.shift><Key.shift>%<Key.enter>=sum<Key.shift_r><Key.shift_r><Key.shift_r><Key.shift_r><Key.shift_r><Key.shift_r><Key.shift_r><Key.shift_r><Key.shift_r><Key.shift_r><Key.shift_r><Key.shift_r><Key.shift_r><Key.shift_r><Key.shift_r>(c3*12<Key.shift><Key.shift><Key.shift><Key.shift><Key.shift><Key.shift><Key.shift>%<Key.shift_r><Key.shift_r><Key.shift_r><Key.shift_r><Key.shift_r><Key.shift_r><Key.shift_r><Key.shift_r><Key.shift_r><Key.shift_r>)<Key.enter>
Screenshot: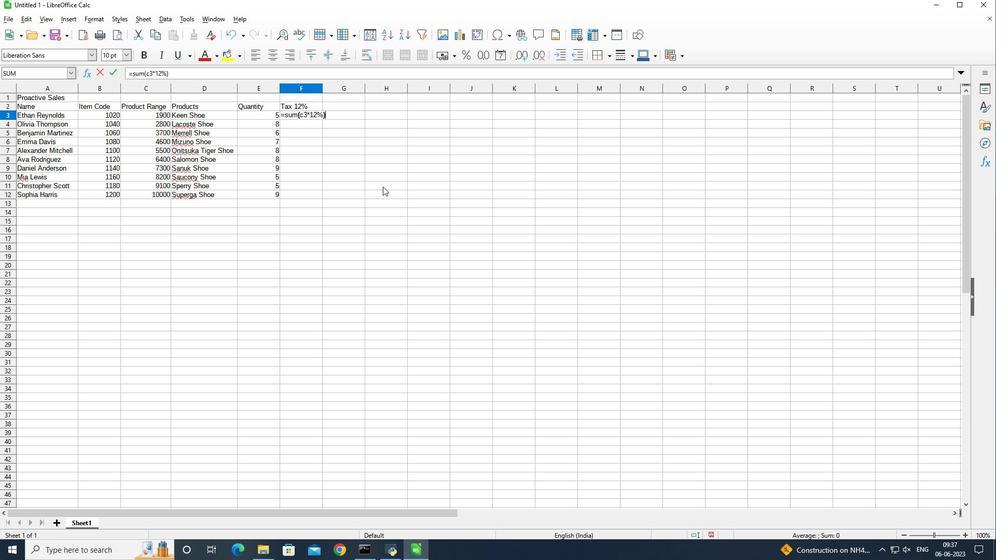 
Action: Mouse moved to (314, 113)
Screenshot: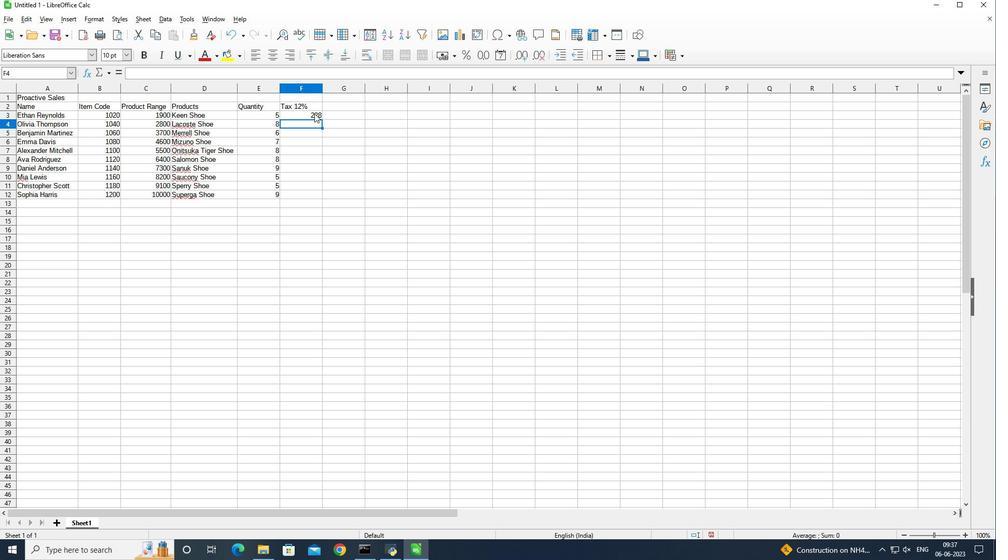 
Action: Mouse pressed left at (314, 113)
Screenshot: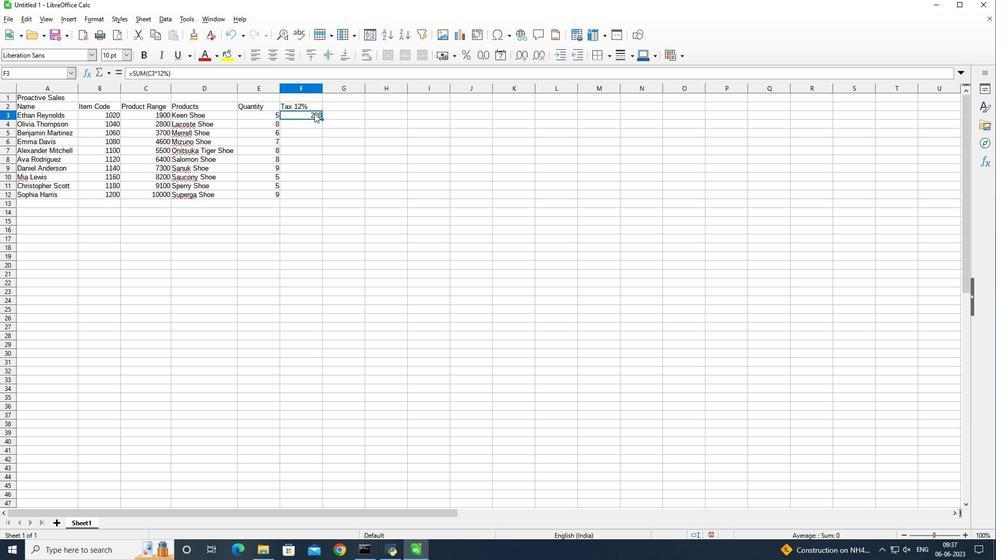
Action: Mouse moved to (323, 118)
Screenshot: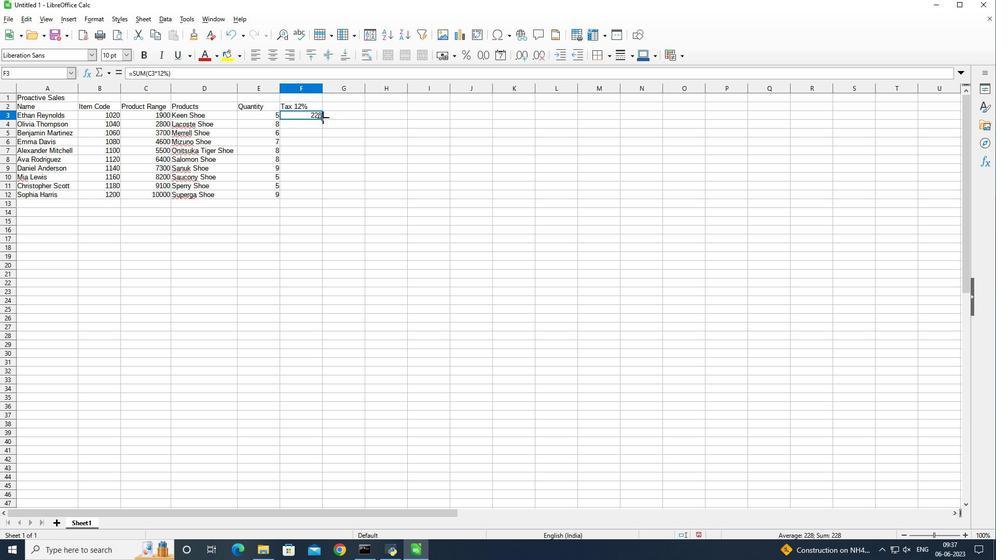 
Action: Mouse pressed left at (323, 118)
Screenshot: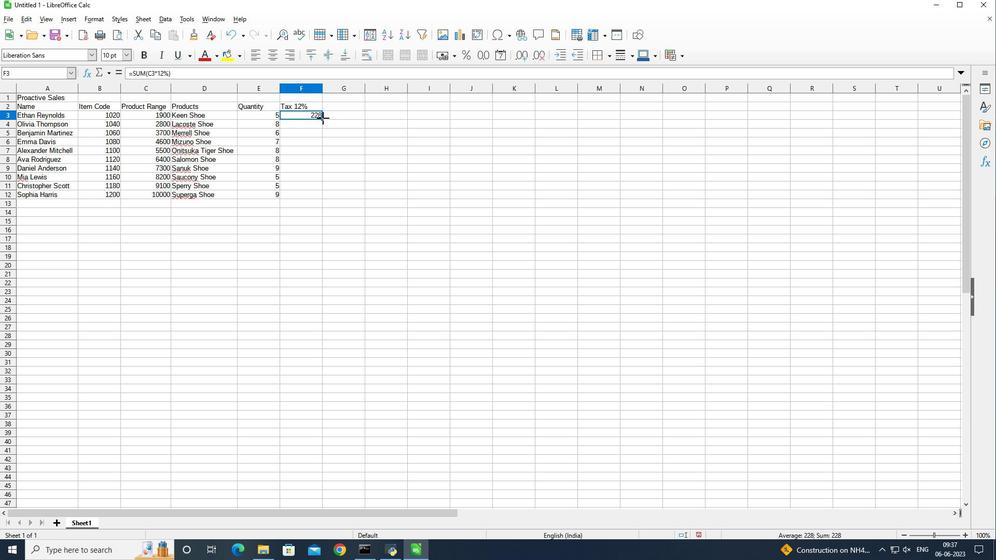 
Action: Mouse moved to (337, 105)
Screenshot: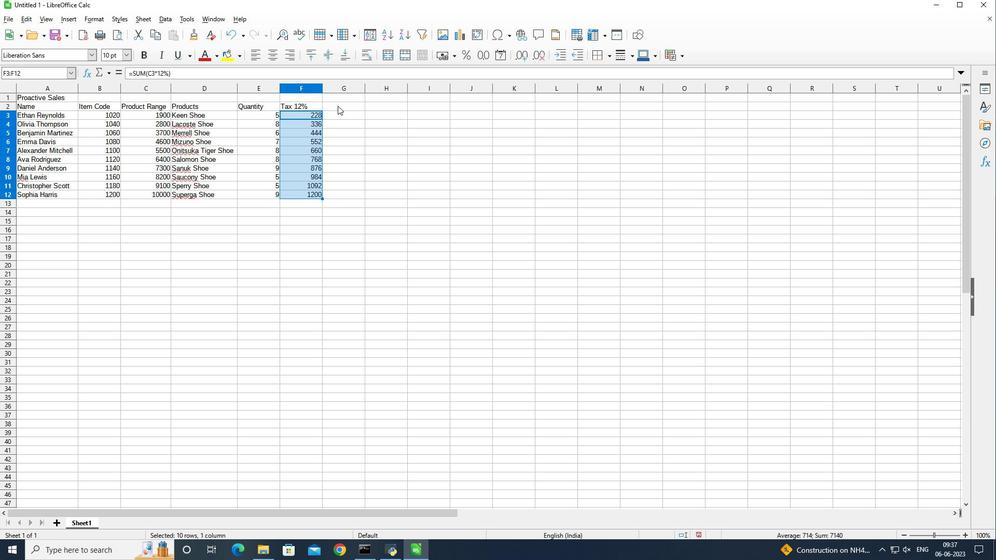 
Action: Mouse pressed left at (337, 105)
Screenshot: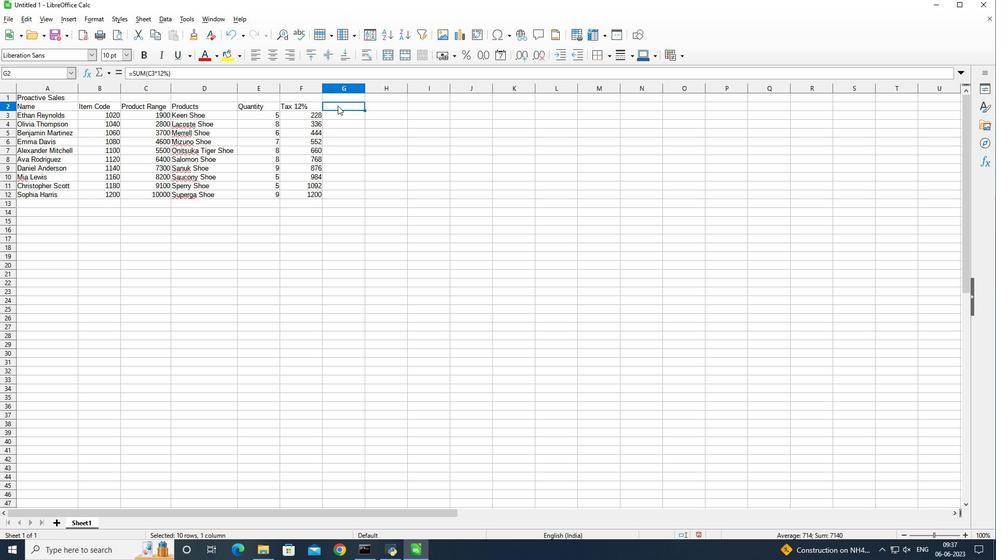
Action: Mouse moved to (422, 196)
Screenshot: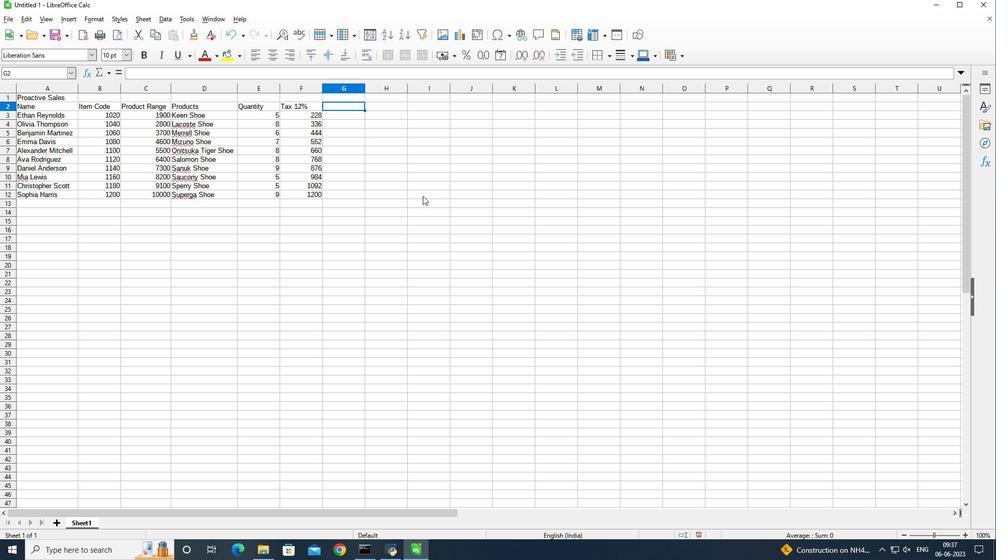 
Action: Key pressed <Key.shift><Key.shift><Key.shift>Commission<Key.space>2<Key.shift><Key.shift><Key.shift><Key.shift><Key.shift><Key.shift>%<Key.enter>=sum<Key.shift_r><Key.shift_r><Key.shift_r><Key.shift_r><Key.shift_r><Key.shift_r><Key.shift_r>(c3*2<Key.shift><Key.shift><Key.shift><Key.shift><Key.shift><Key.shift><Key.shift><Key.shift><Key.shift><Key.shift><Key.shift><Key.shift><Key.shift><Key.shift><Key.shift><Key.shift><Key.shift><Key.shift><Key.shift>%<Key.shift_r><Key.shift_r><Key.shift_r><Key.shift_r>)<Key.enter>
Screenshot: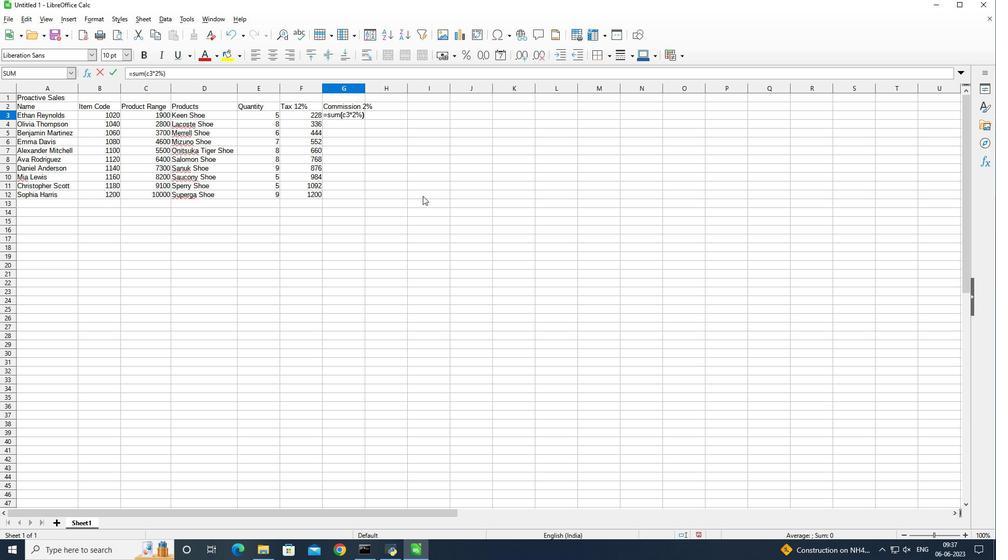 
Action: Mouse moved to (360, 118)
Screenshot: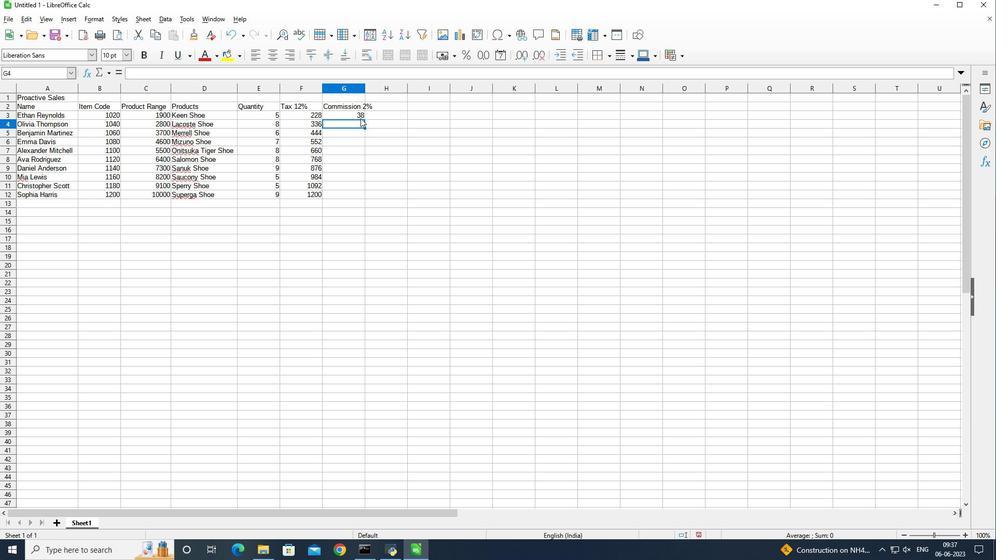 
Action: Mouse pressed left at (360, 118)
Screenshot: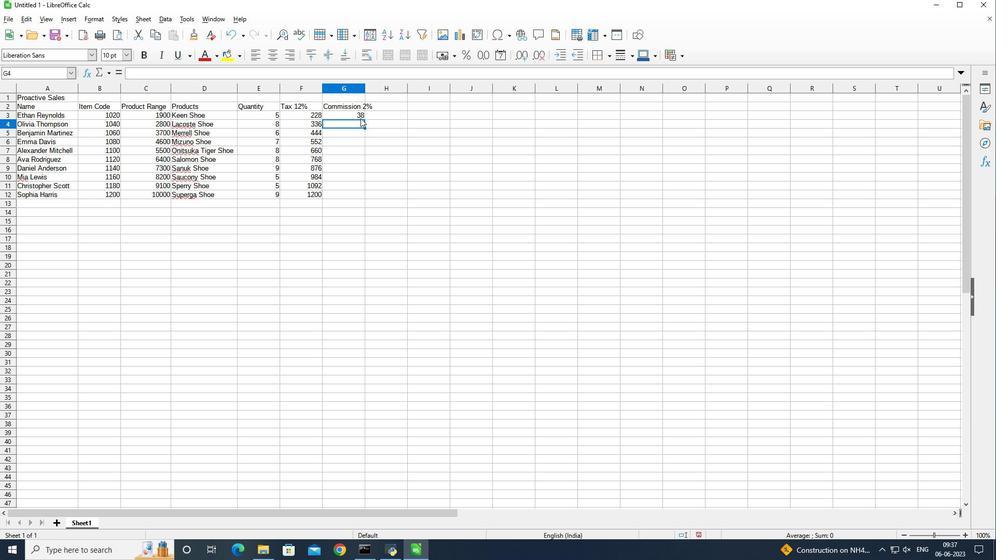 
Action: Mouse moved to (365, 119)
Screenshot: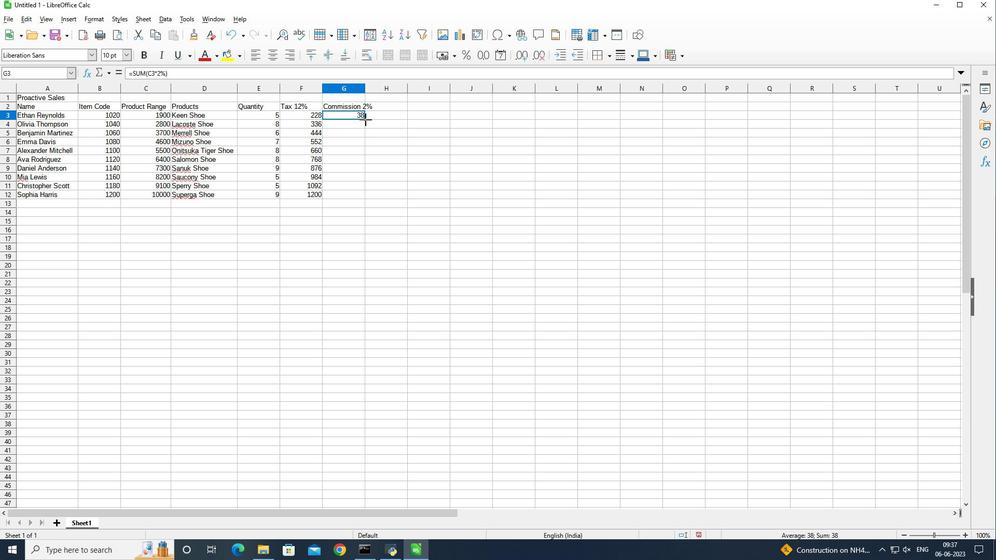 
Action: Mouse pressed left at (365, 119)
Screenshot: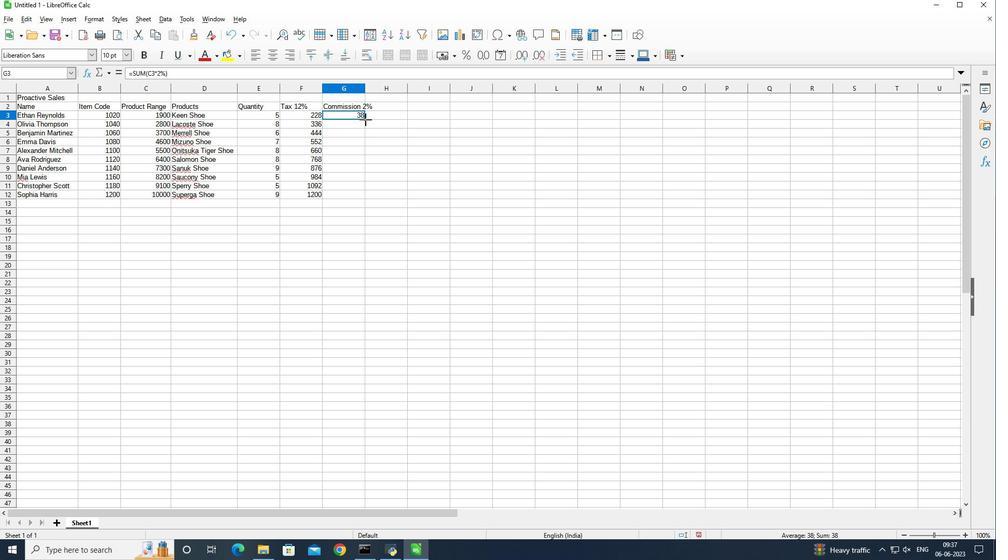 
Action: Mouse moved to (363, 89)
Screenshot: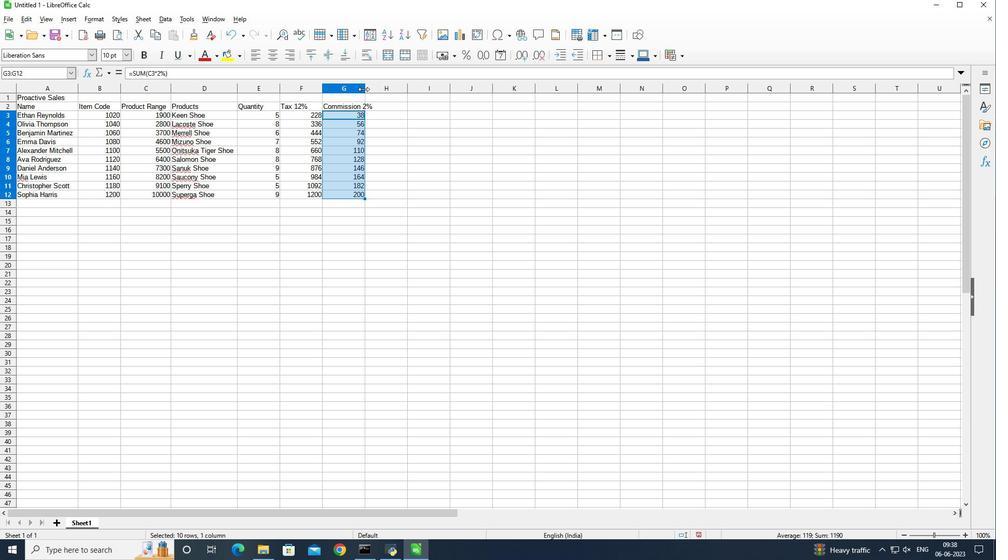 
Action: Mouse pressed left at (363, 89)
Screenshot: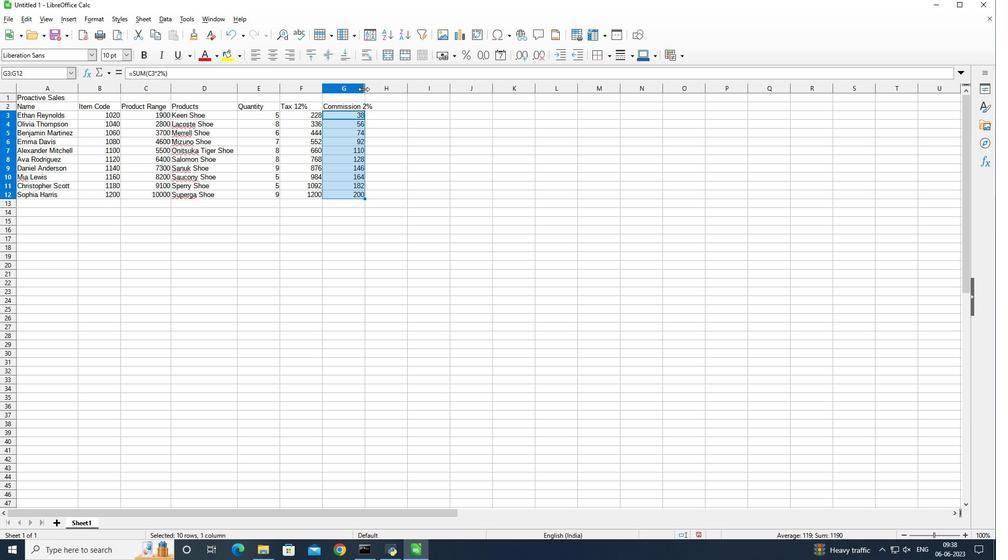 
Action: Mouse moved to (397, 105)
Screenshot: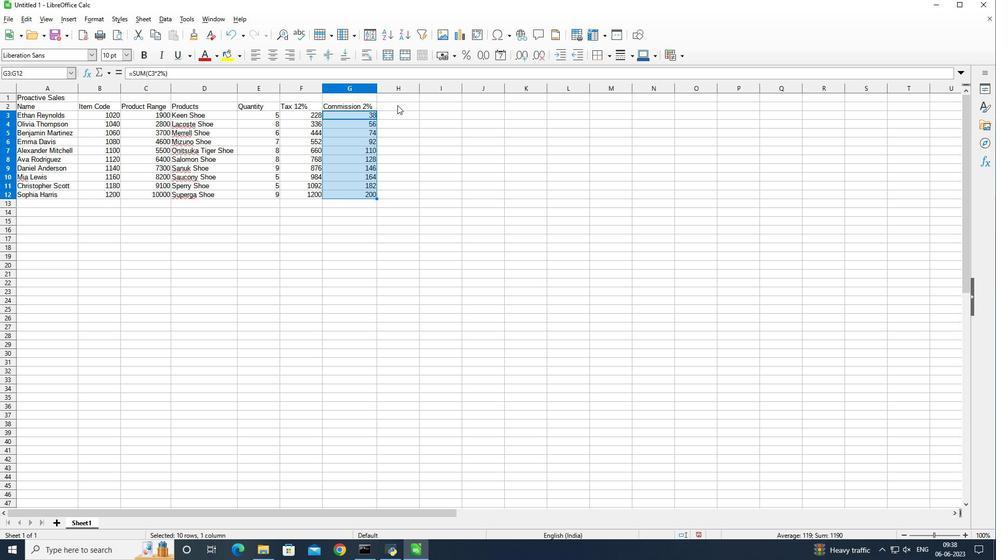 
Action: Mouse pressed left at (397, 105)
Screenshot: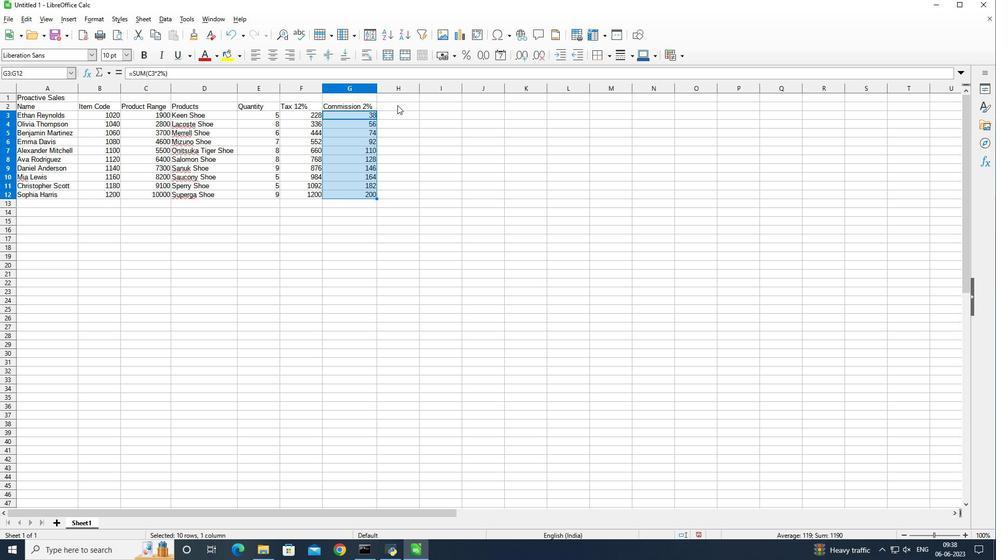 
Action: Mouse moved to (401, 160)
Screenshot: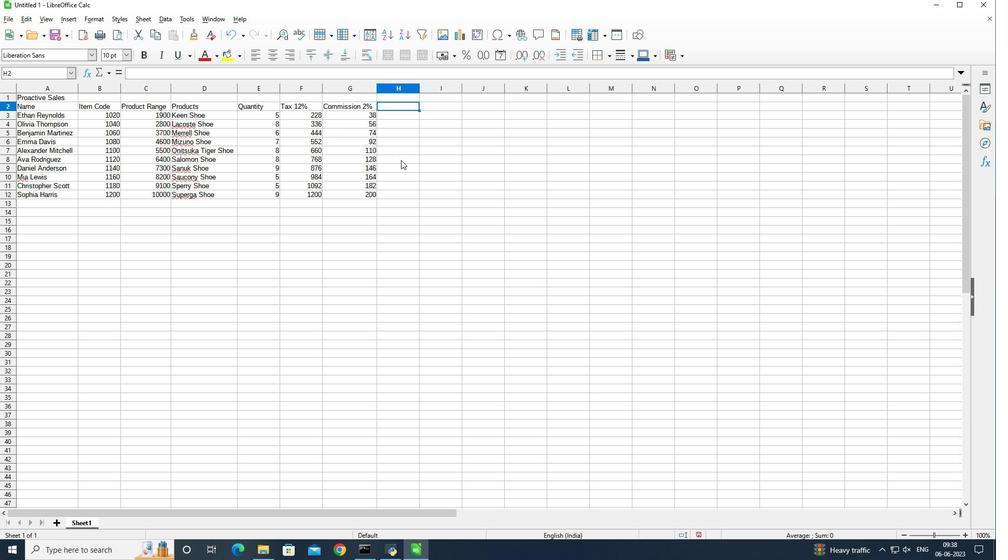 
Action: Key pressed <Key.shift>Total<Key.space><Key.shift><Key.shift><Key.shift><Key.shift><Key.shift><Key.shift><Key.shift><Key.shift>Amount<Key.enter>=sum<Key.shift_r><Key.shift_r><Key.shift_r><Key.shift_r><Key.shift_r><Key.shift_r><Key.shift_r><Key.shift_r><Key.shift_r><Key.shift_r><Key.shift_r><Key.shift_r><Key.shift_r><Key.shift_r><Key.shift_r><Key.shift_r><Key.shift_r><Key.shift_r><Key.shift_r><Key.shift_r><Key.shift_r><Key.shift_r><Key.shift_r><Key.shift_r><Key.shift_r><Key.shift_r><Key.shift_r><Key.shift_r><Key.shift_r><Key.shift_r><Key.shift_r><Key.shift_r><Key.shift_r><Key.shift_r><Key.shift_r><Key.shift_r><Key.shift_r><Key.shift_r><Key.shift_r>(c3+f3+g3<Key.shift_r>)<Key.enter>
Screenshot: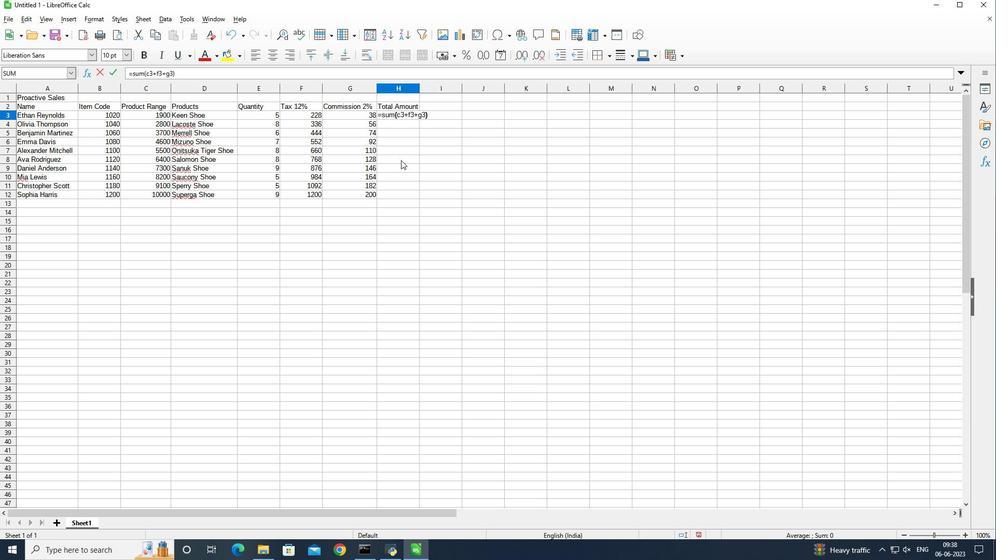 
Action: Mouse moved to (416, 115)
Screenshot: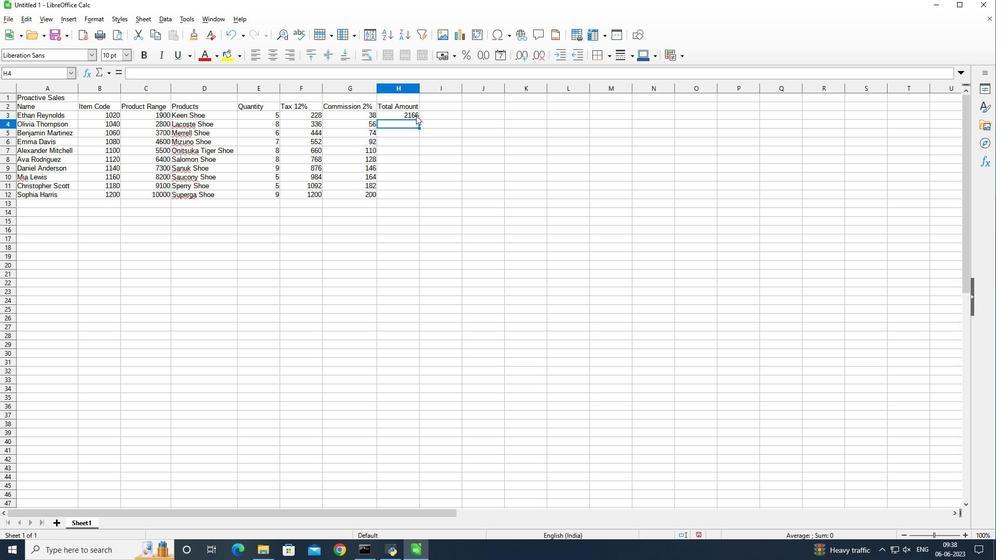 
Action: Mouse pressed left at (416, 115)
Screenshot: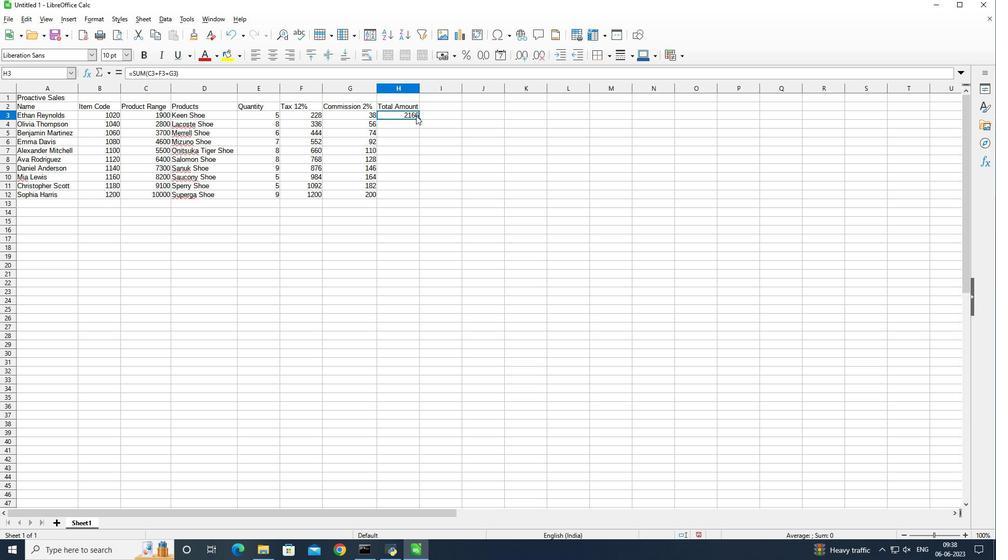 
Action: Mouse moved to (416, 117)
Screenshot: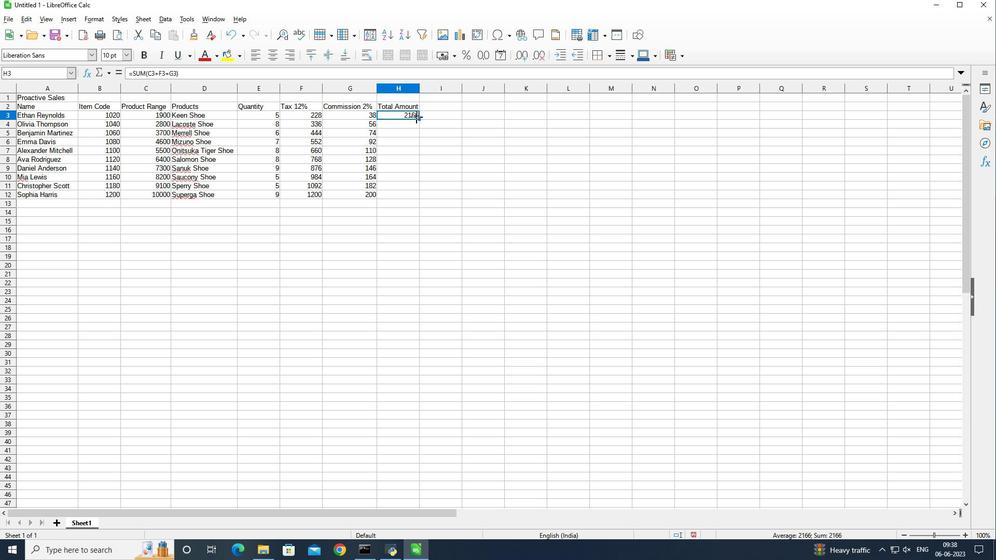 
Action: Mouse pressed left at (416, 117)
Screenshot: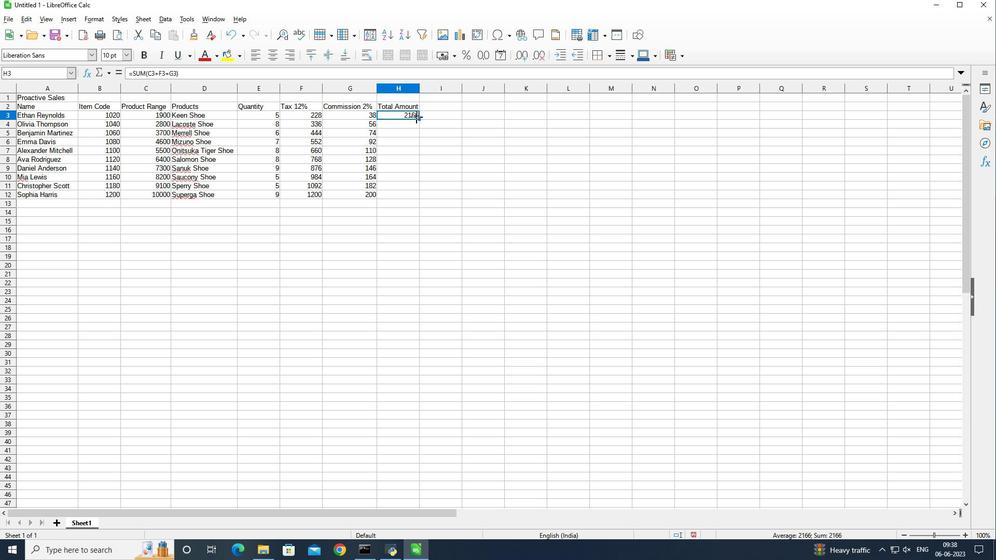 
Action: Mouse moved to (408, 193)
Screenshot: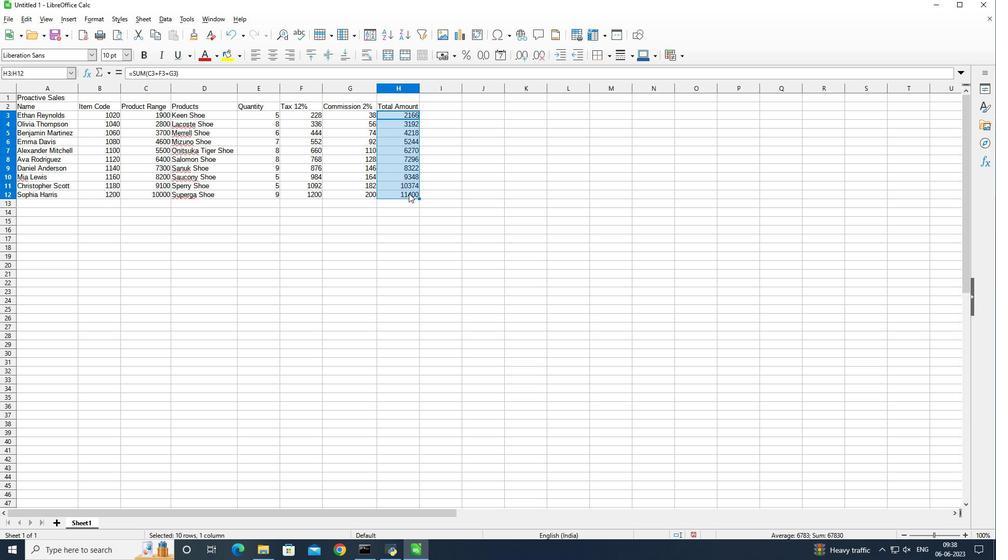 
Action: Mouse pressed left at (408, 193)
Screenshot: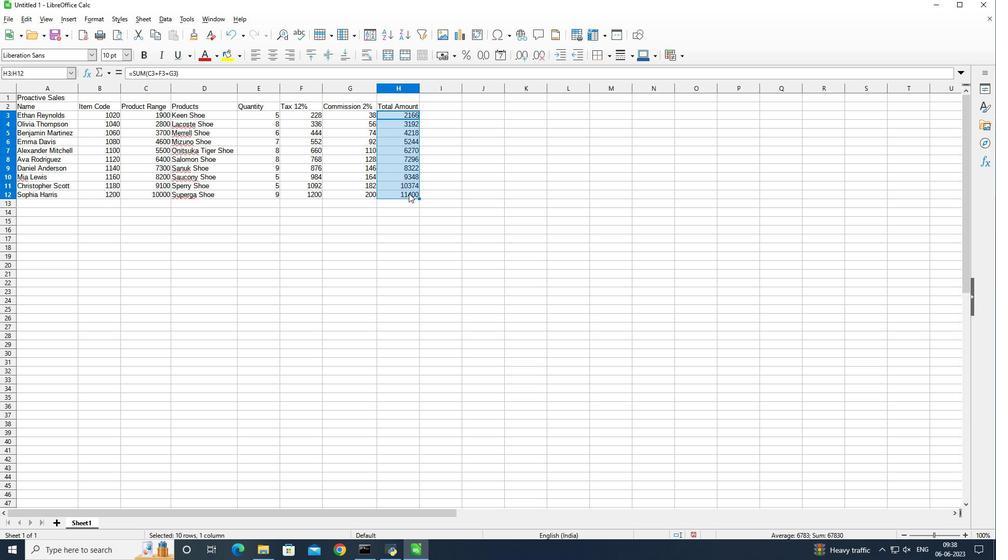 
Action: Mouse moved to (12, 22)
Screenshot: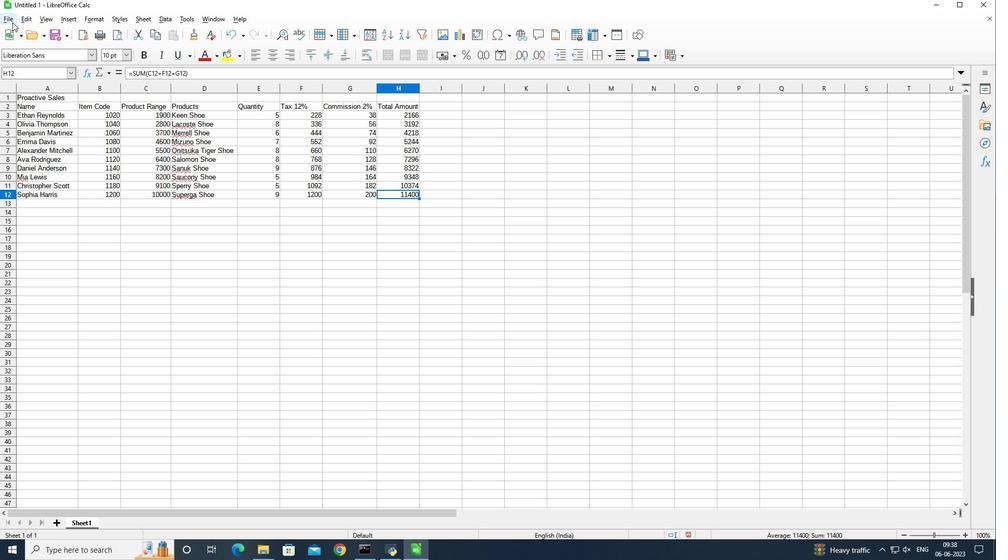 
Action: Mouse pressed left at (12, 22)
Screenshot: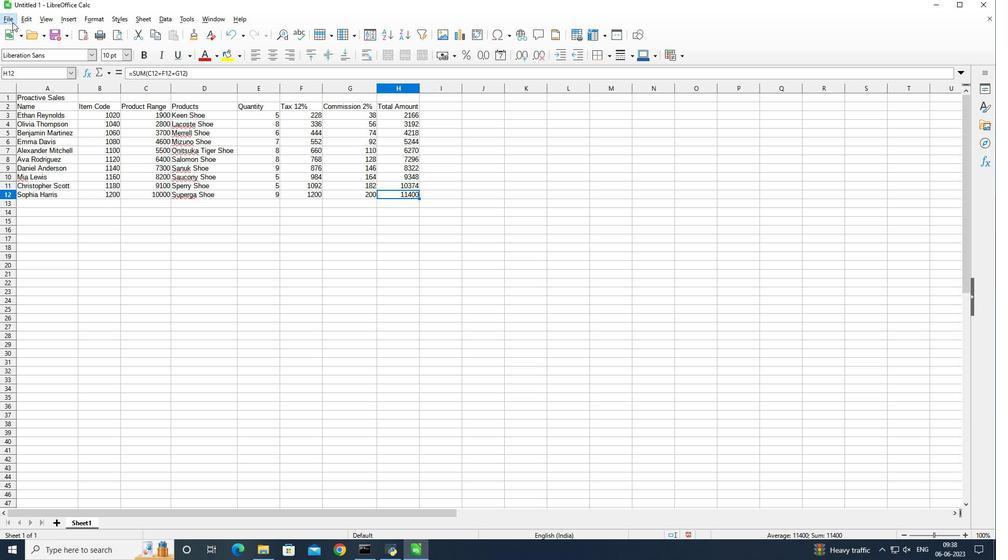 
Action: Mouse moved to (67, 147)
Screenshot: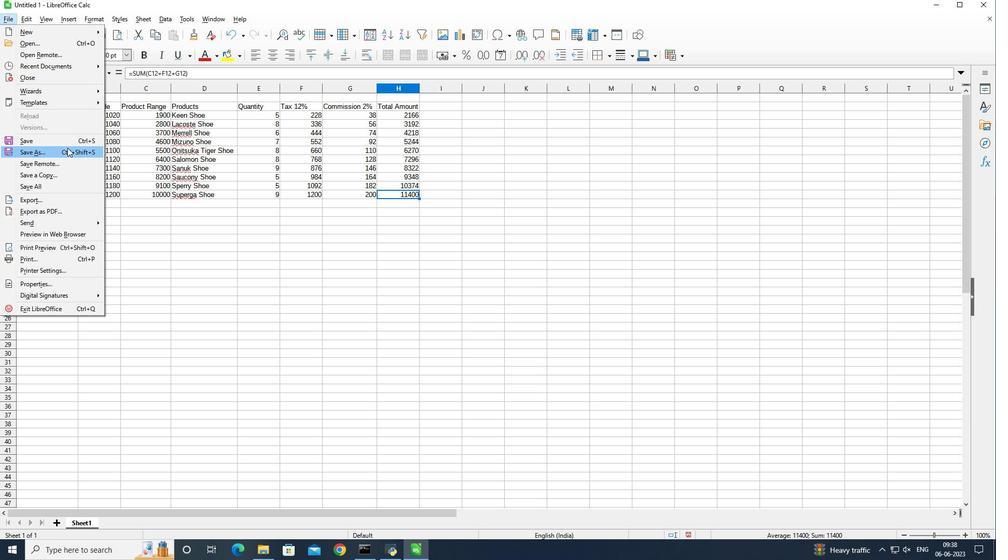 
Action: Mouse pressed left at (67, 147)
Screenshot: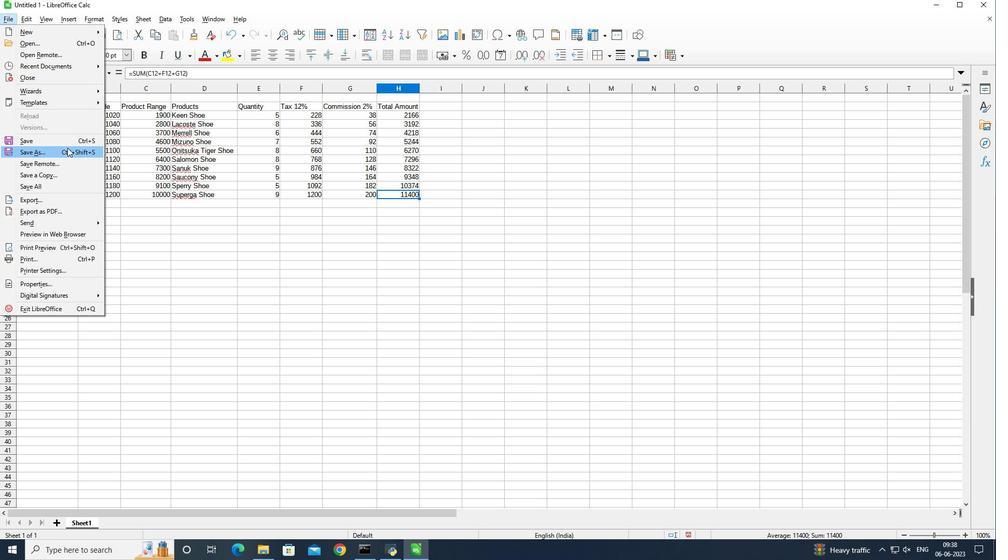 
Action: Mouse moved to (449, 247)
Screenshot: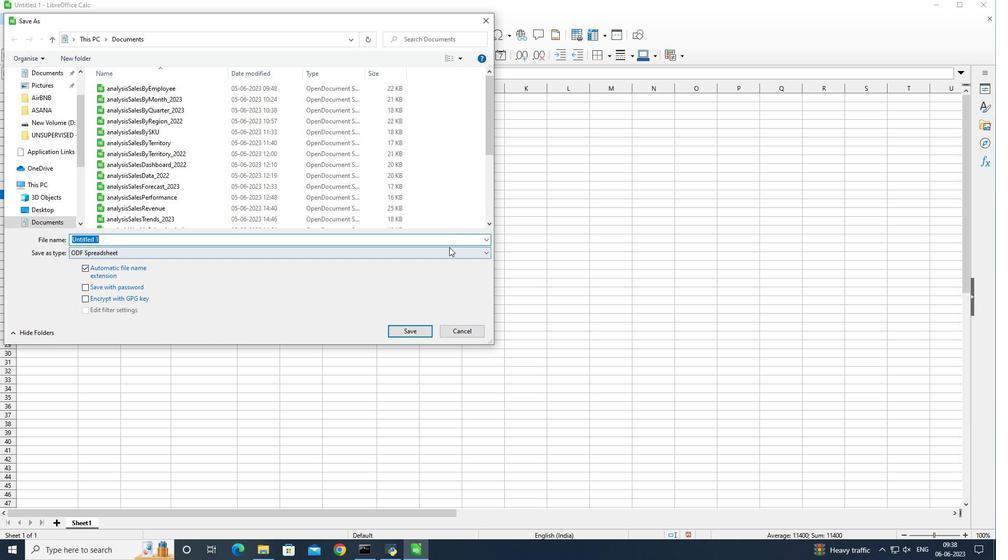 
Action: Key pressed <Key.shift><Key.shift>Attendance<Key.space><Key.shift>Sheet<Key.space>g<Key.backspace>for<Key.space><Key.shift>Weekly<Key.space><Key.shift>Progressbook<Key.enter>
Screenshot: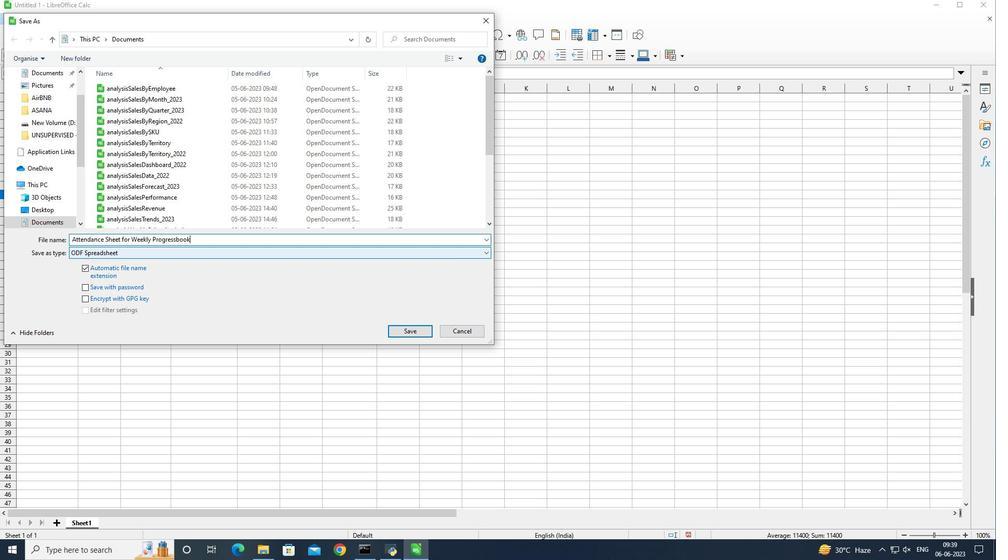 
Action: Mouse moved to (325, 254)
Screenshot: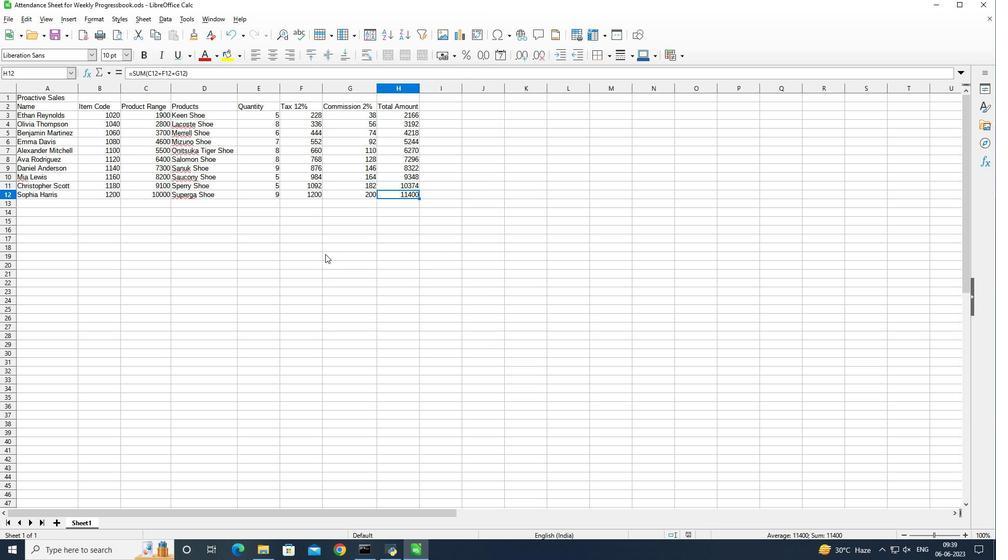 
